 Task: Find connections with filter location Périgueux with filter topic #Knowyoursocialwith filter profile language French with filter current company National Payments Corporation Of India (NPCI) with filter school The Army Public School, Dhaula Kuan, New Delhi with filter industry Social Networking Platforms with filter service category DUI Law with filter keywords title Administrator
Action: Mouse moved to (489, 78)
Screenshot: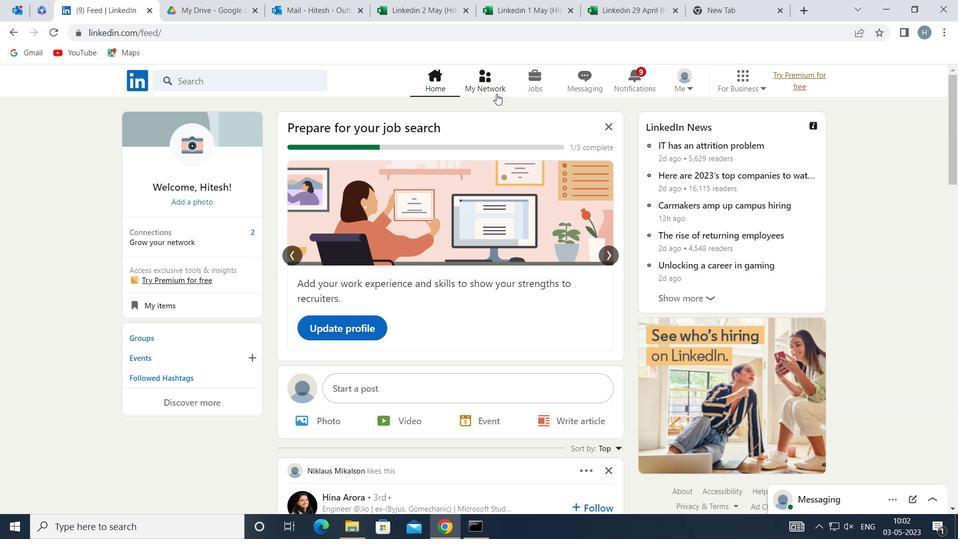 
Action: Mouse pressed left at (489, 78)
Screenshot: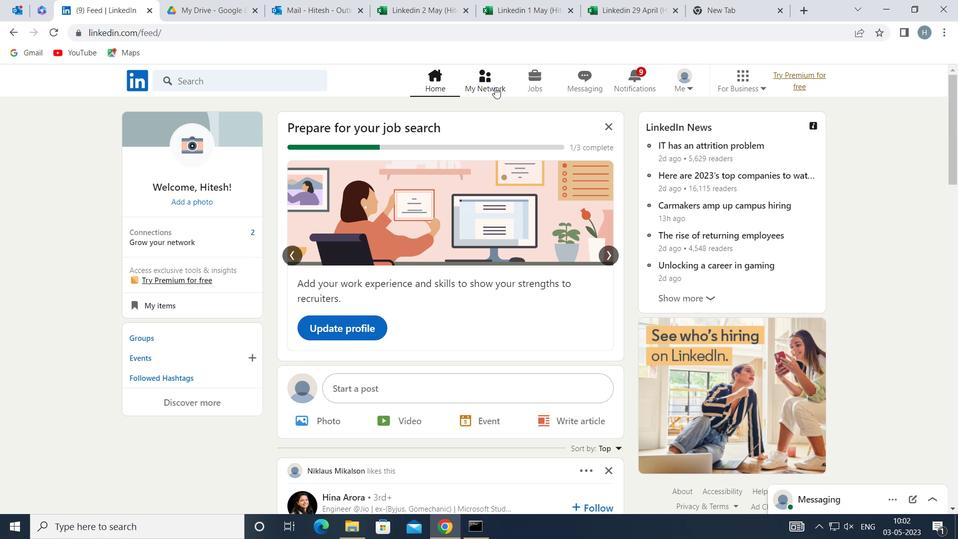 
Action: Mouse moved to (295, 148)
Screenshot: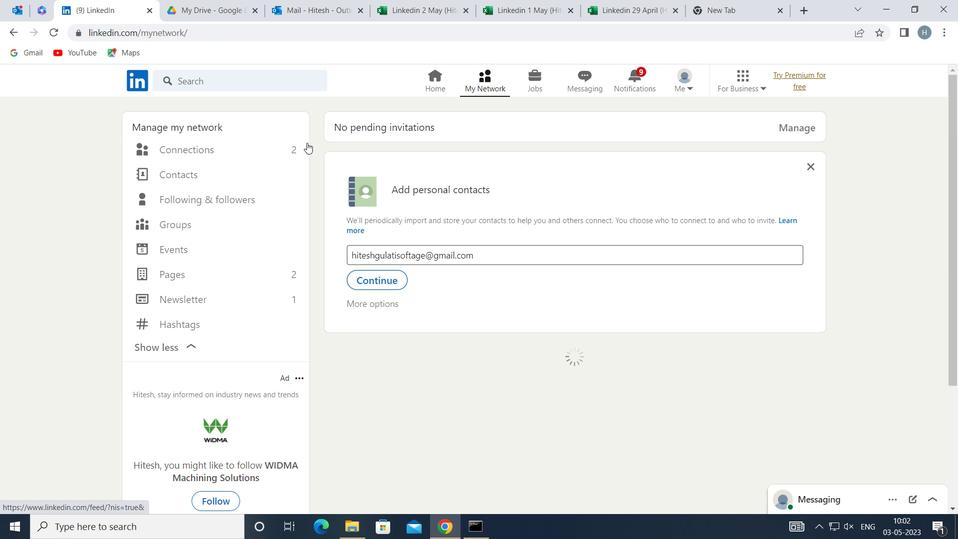 
Action: Mouse pressed left at (295, 148)
Screenshot: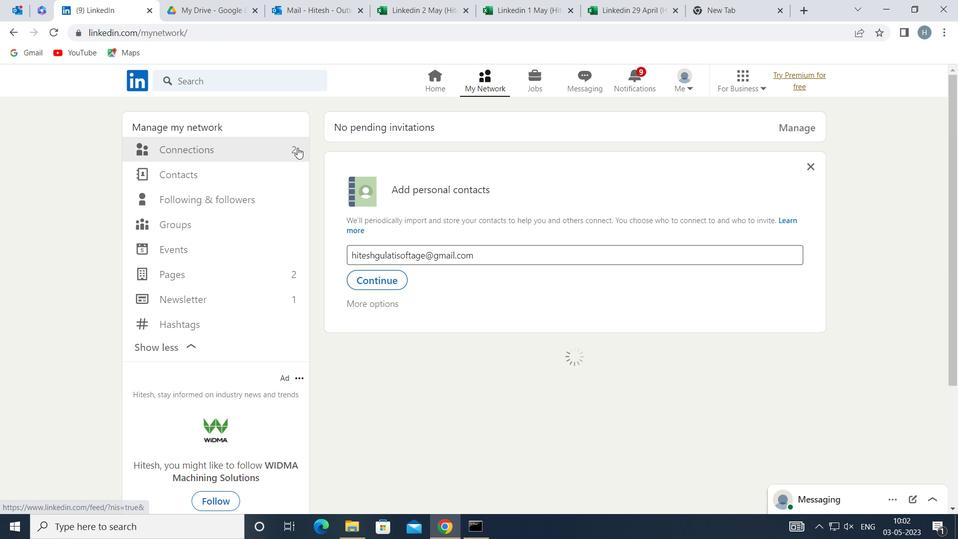 
Action: Mouse moved to (559, 150)
Screenshot: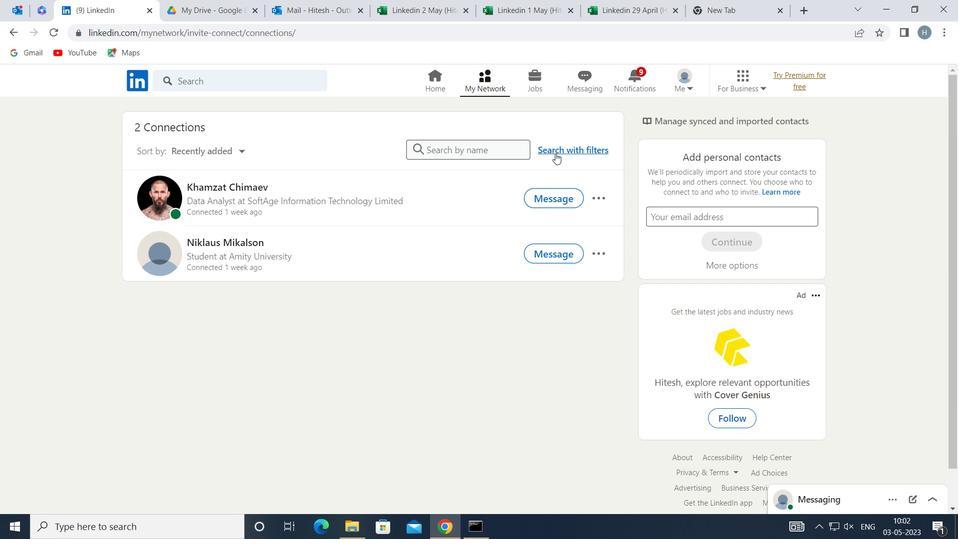 
Action: Mouse pressed left at (559, 150)
Screenshot: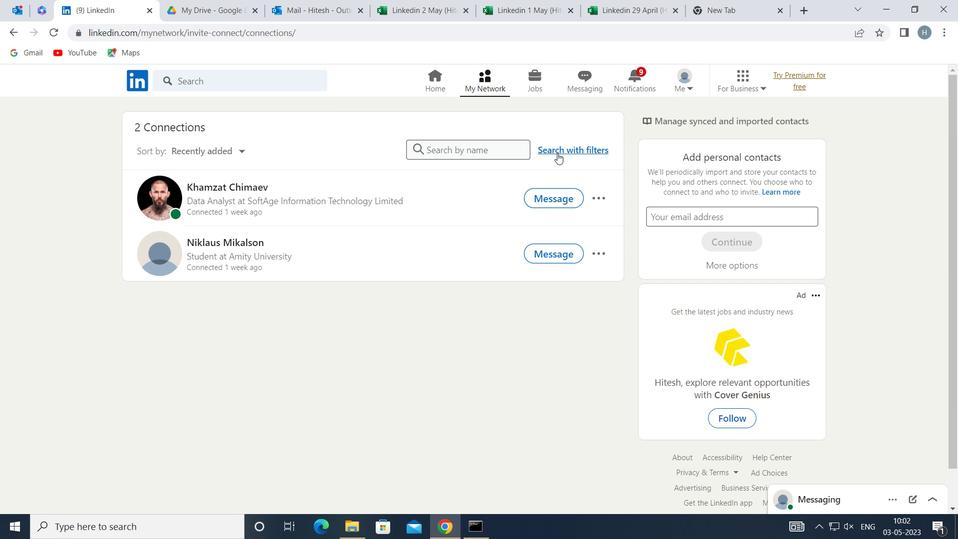 
Action: Mouse moved to (528, 114)
Screenshot: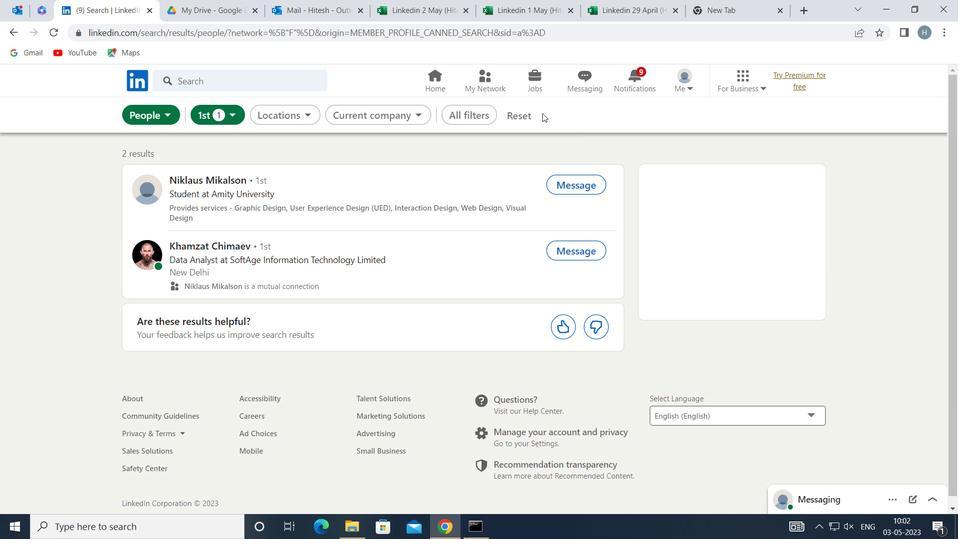 
Action: Mouse pressed left at (528, 114)
Screenshot: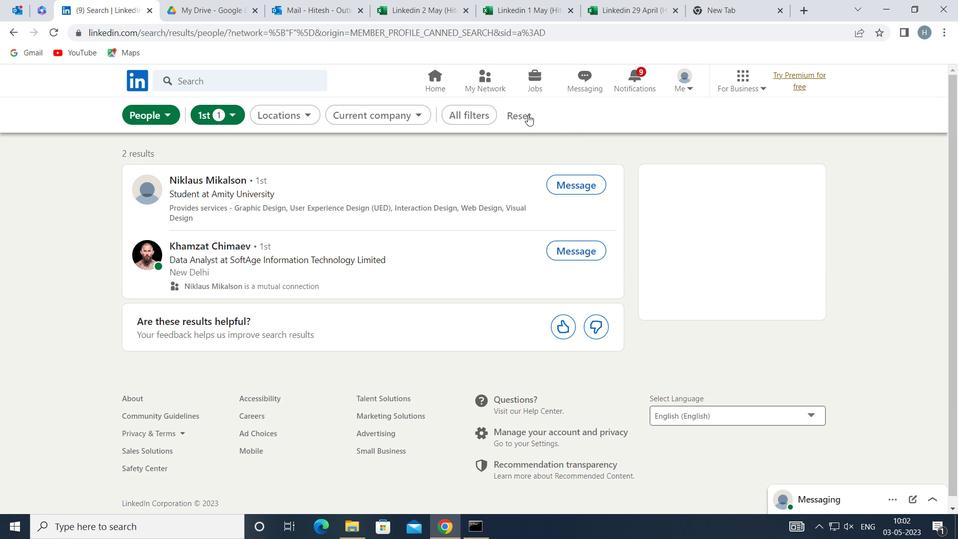 
Action: Mouse moved to (506, 114)
Screenshot: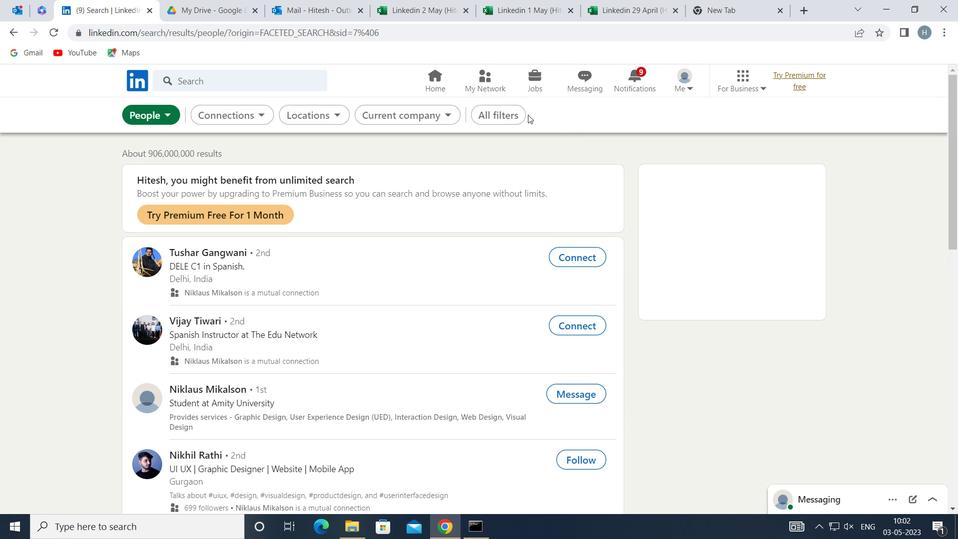 
Action: Mouse pressed left at (506, 114)
Screenshot: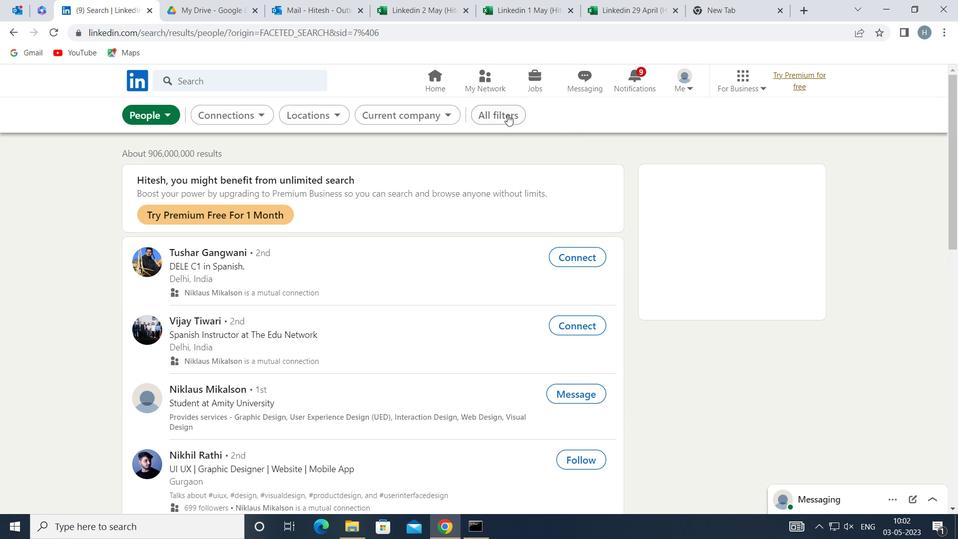 
Action: Mouse moved to (748, 233)
Screenshot: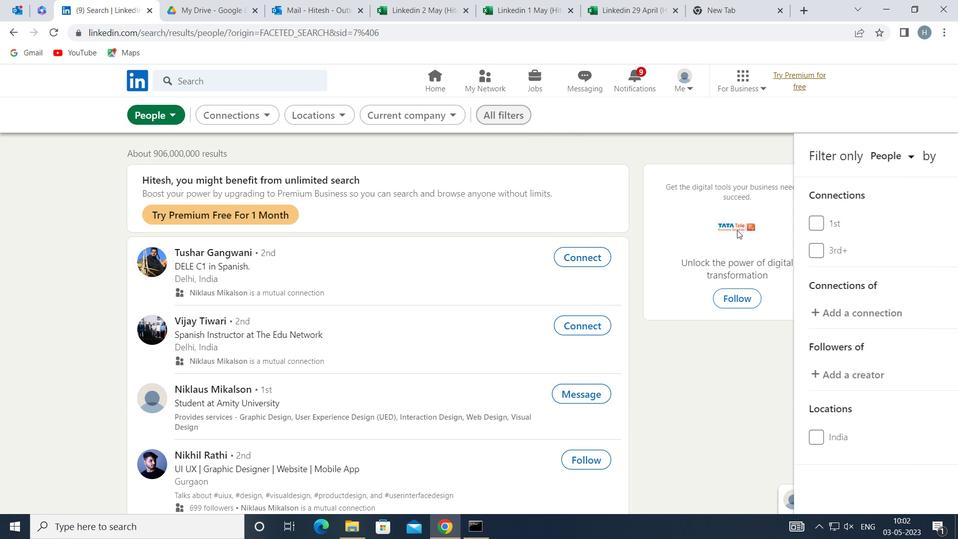
Action: Mouse scrolled (748, 233) with delta (0, 0)
Screenshot: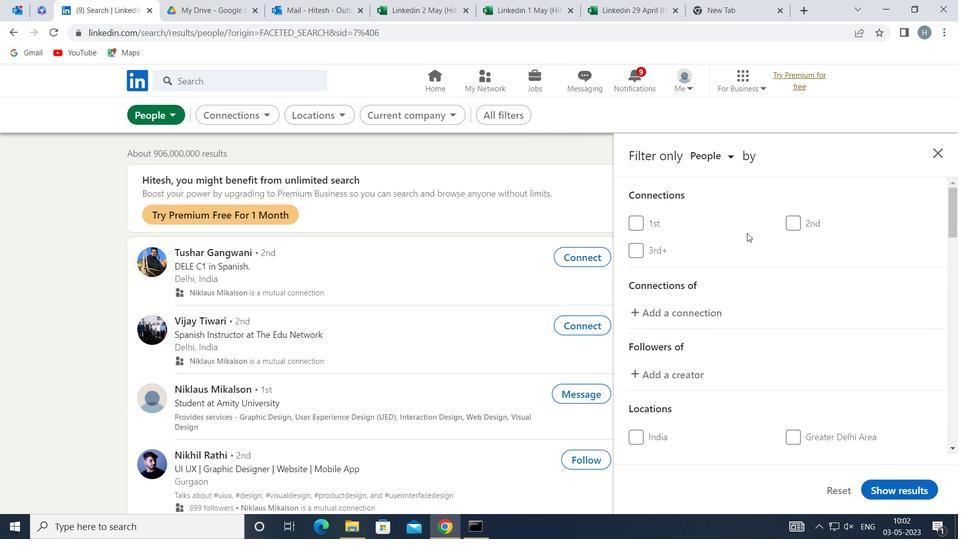 
Action: Mouse moved to (747, 234)
Screenshot: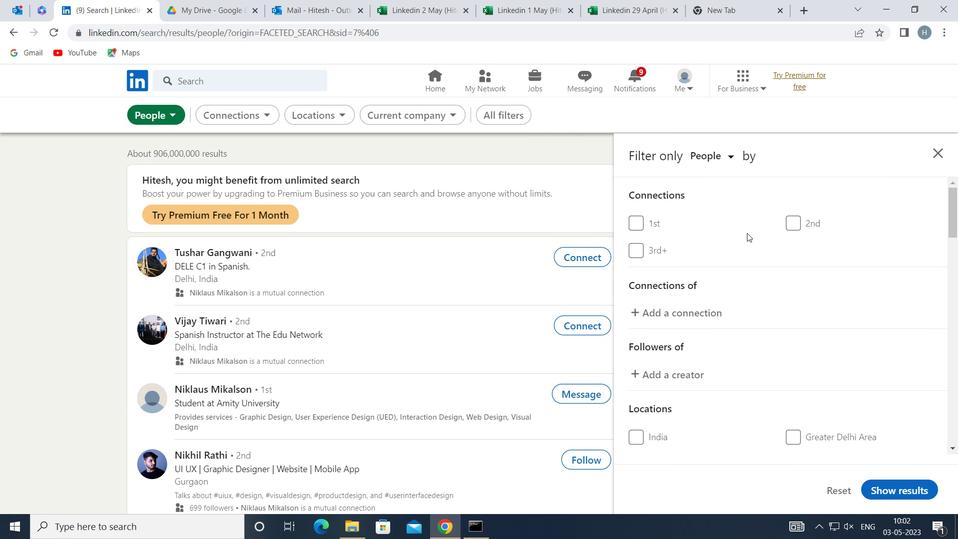 
Action: Mouse scrolled (747, 233) with delta (0, 0)
Screenshot: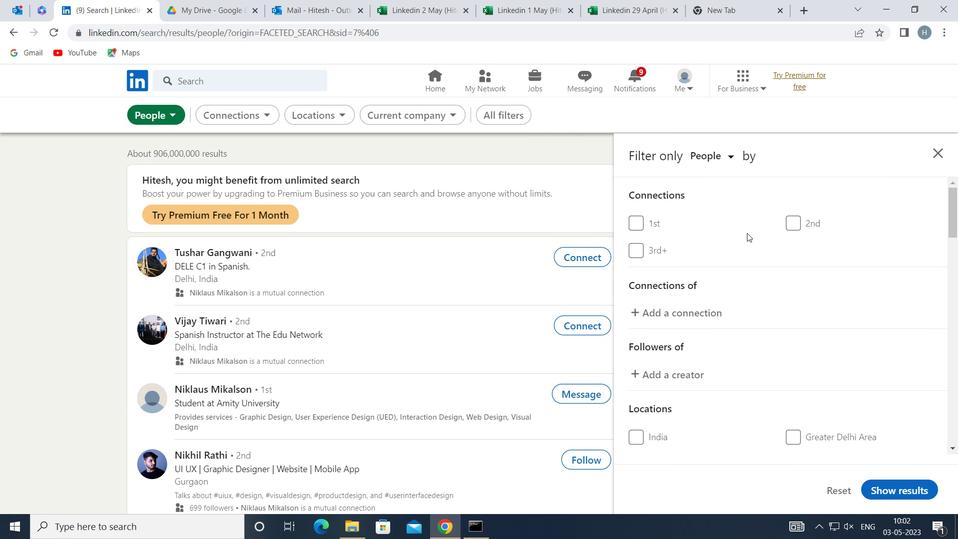 
Action: Mouse scrolled (747, 233) with delta (0, 0)
Screenshot: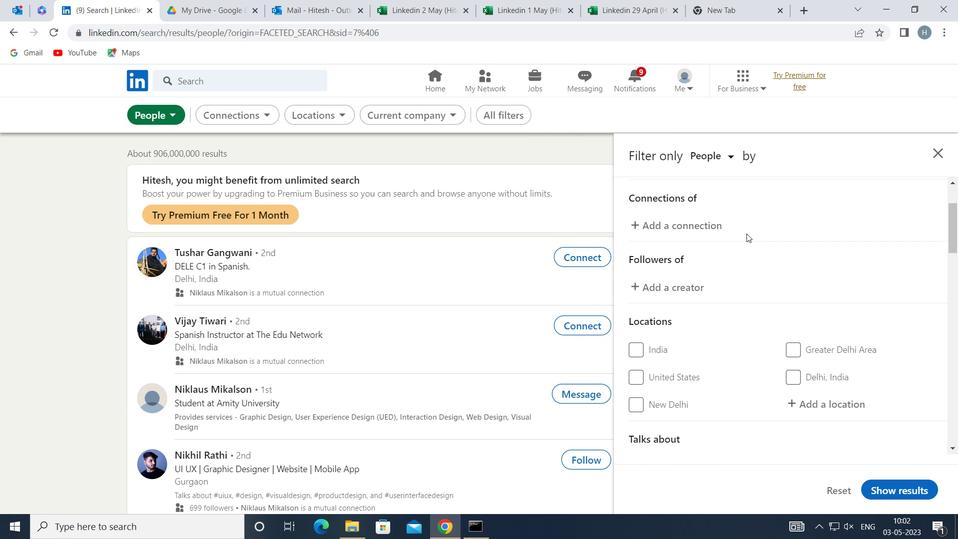 
Action: Mouse moved to (812, 296)
Screenshot: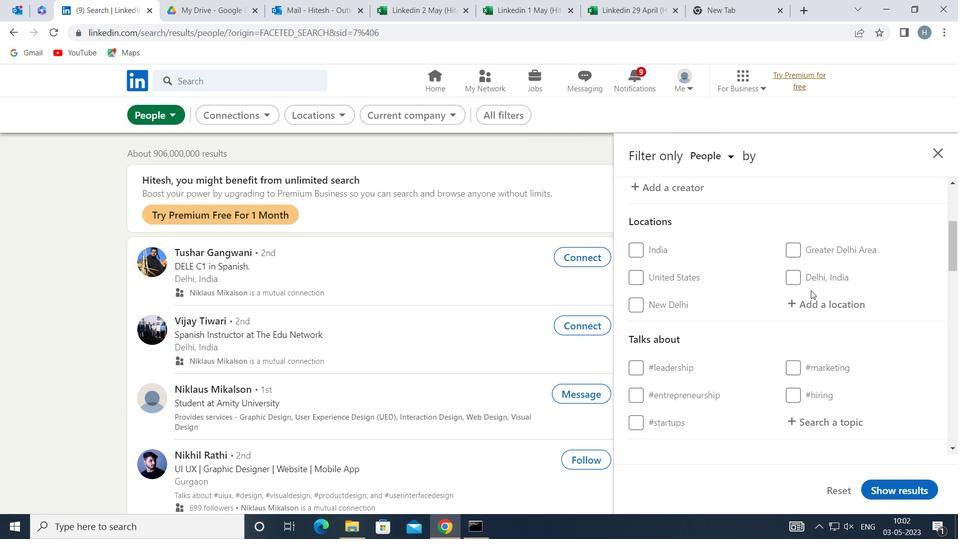 
Action: Mouse pressed left at (812, 296)
Screenshot: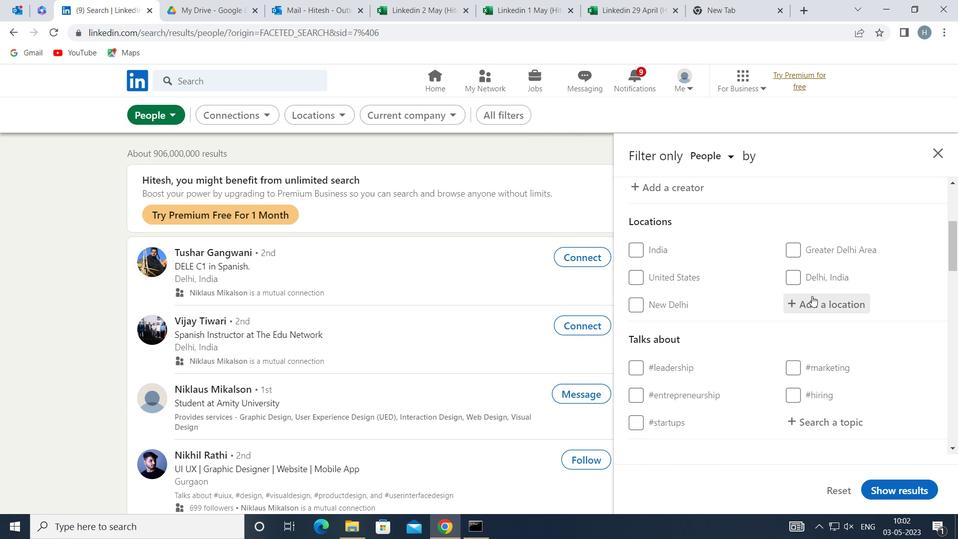 
Action: Mouse moved to (812, 296)
Screenshot: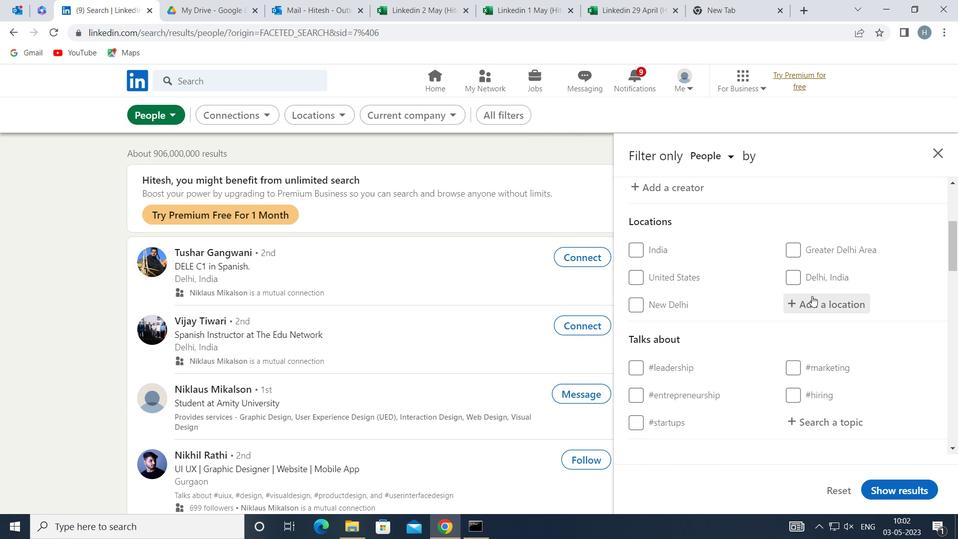 
Action: Key pressed <Key.shift>PERIH<Key.backspace>GUEUX
Screenshot: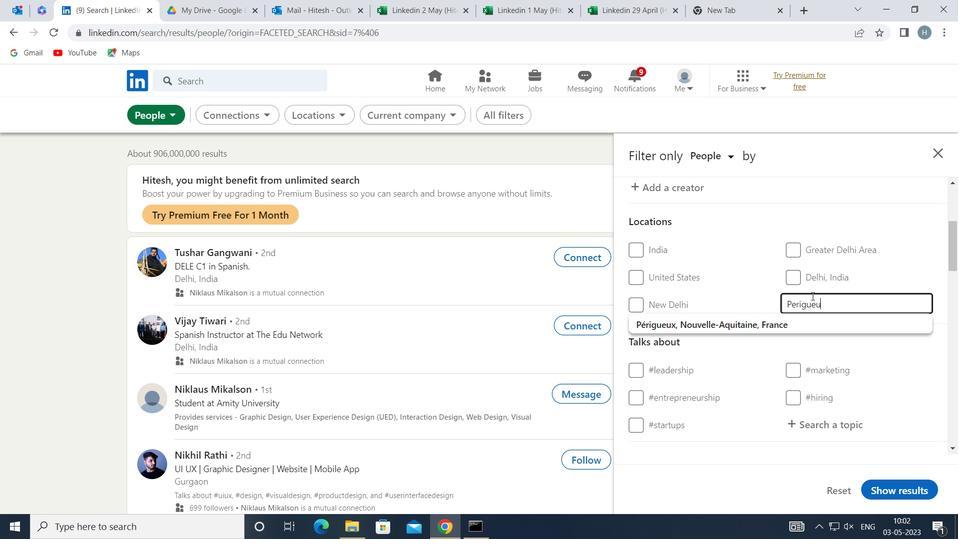 
Action: Mouse moved to (785, 323)
Screenshot: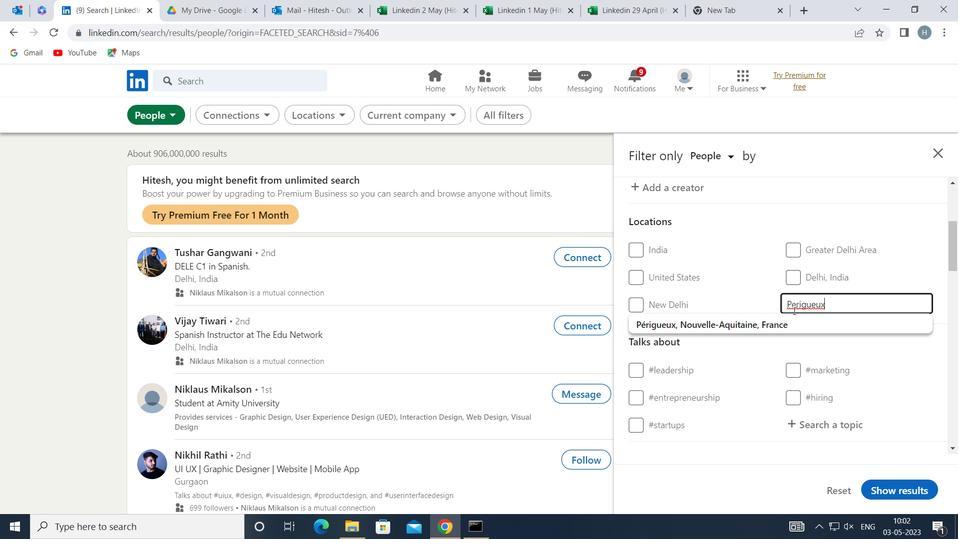 
Action: Mouse pressed left at (785, 323)
Screenshot: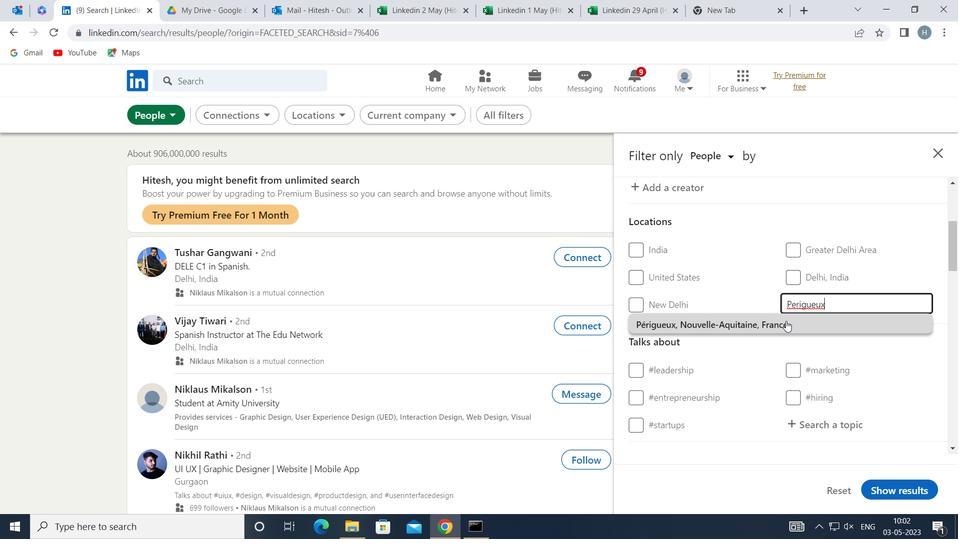 
Action: Mouse moved to (769, 336)
Screenshot: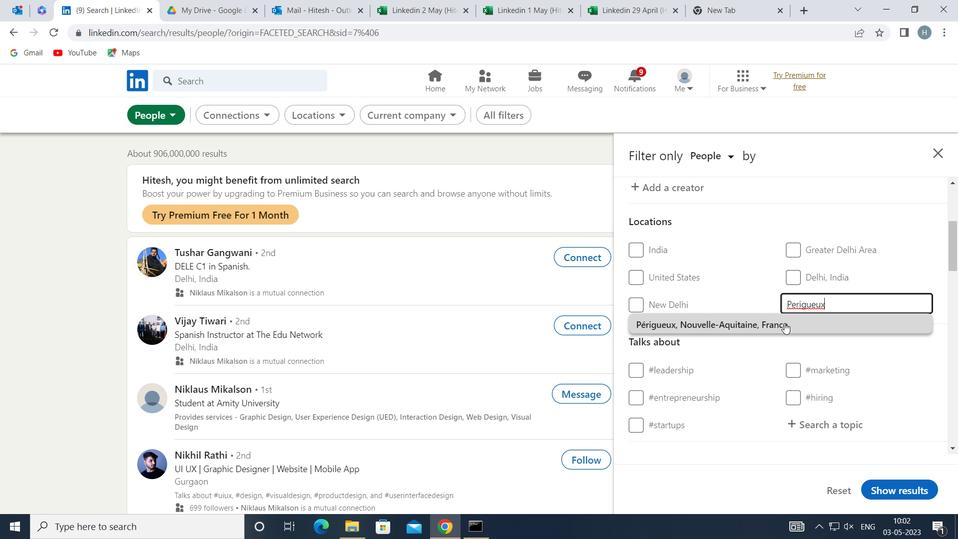 
Action: Mouse scrolled (769, 335) with delta (0, 0)
Screenshot: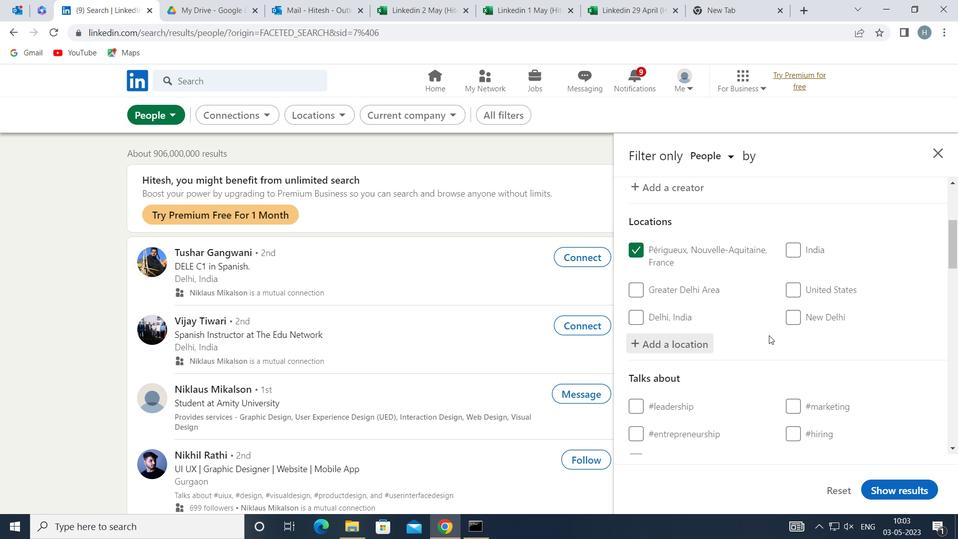 
Action: Mouse scrolled (769, 335) with delta (0, 0)
Screenshot: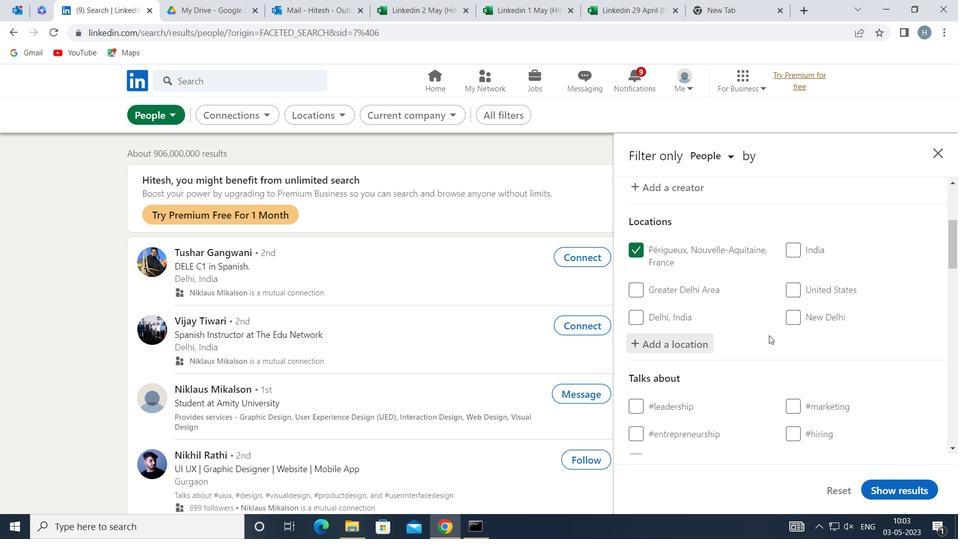 
Action: Mouse moved to (828, 339)
Screenshot: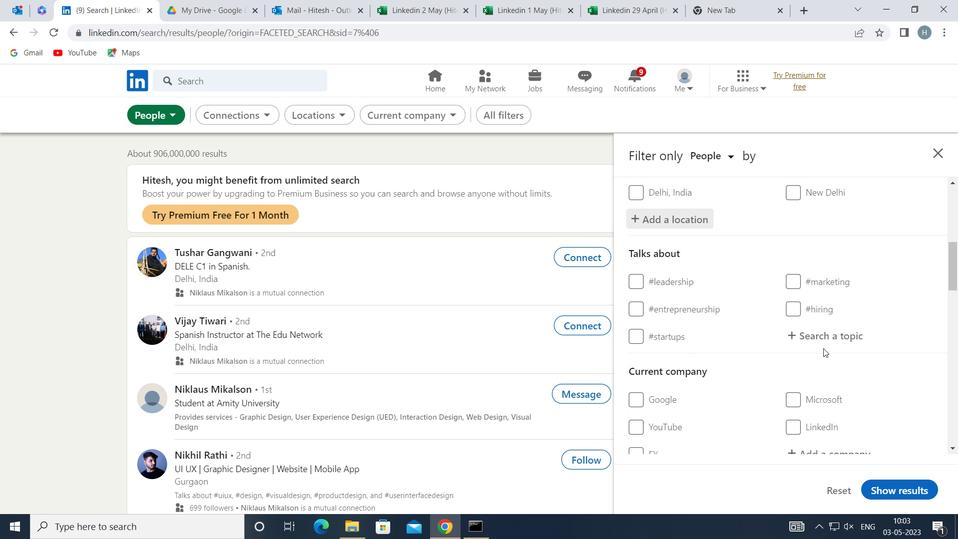 
Action: Mouse pressed left at (828, 339)
Screenshot: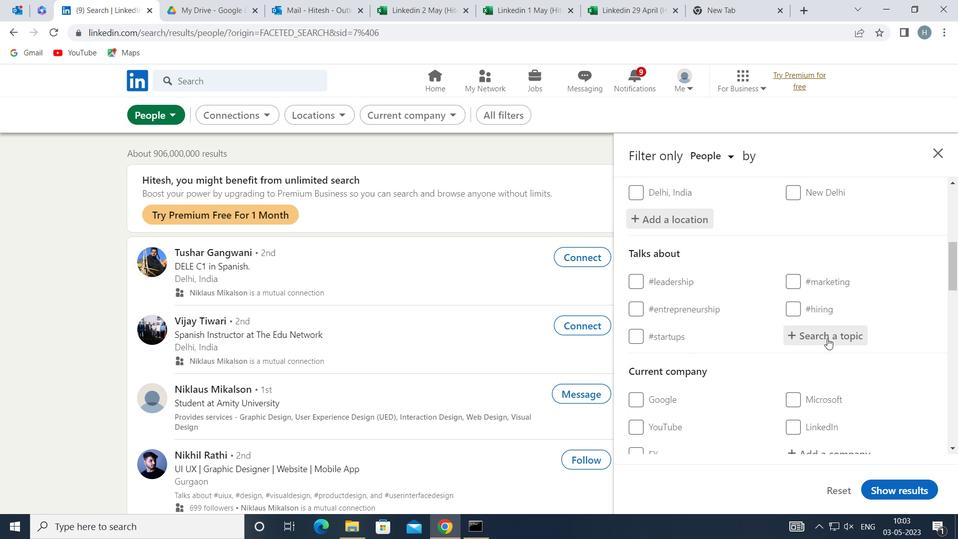 
Action: Key pressed <Key.shift>KNOWYOURSOCIAL
Screenshot: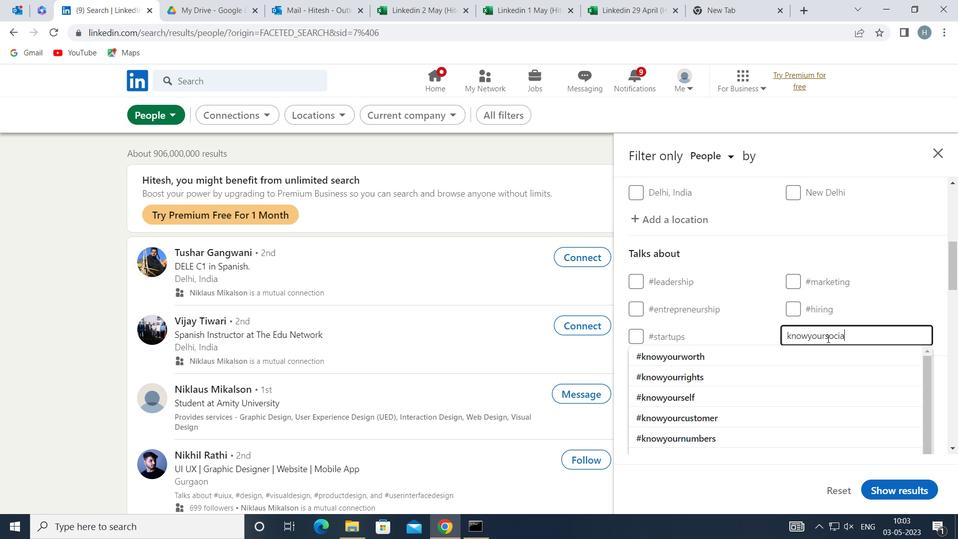 
Action: Mouse moved to (809, 355)
Screenshot: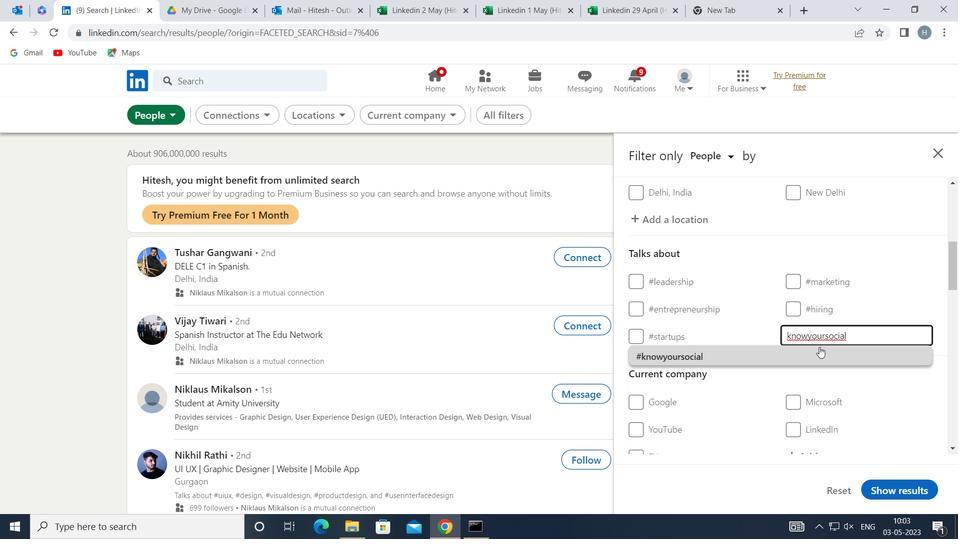 
Action: Mouse pressed left at (809, 355)
Screenshot: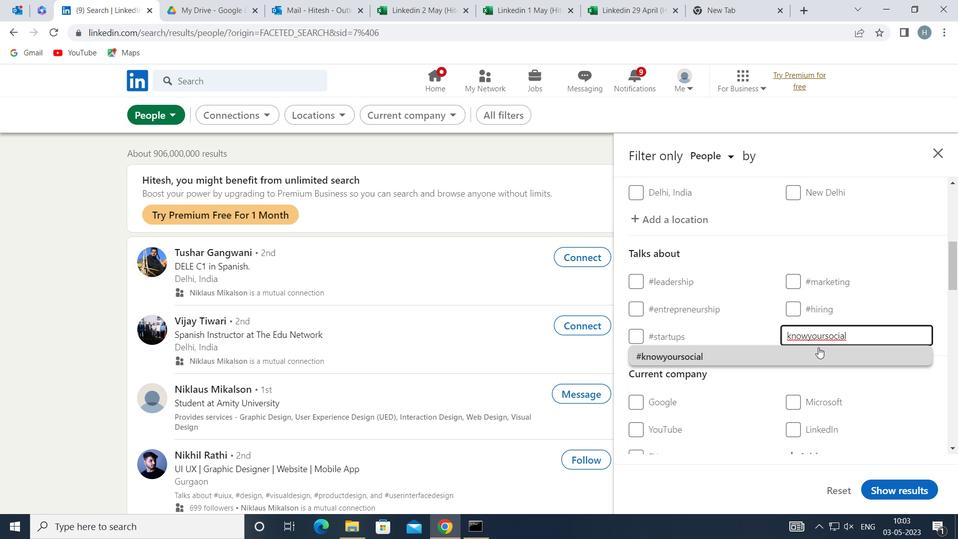 
Action: Mouse moved to (736, 333)
Screenshot: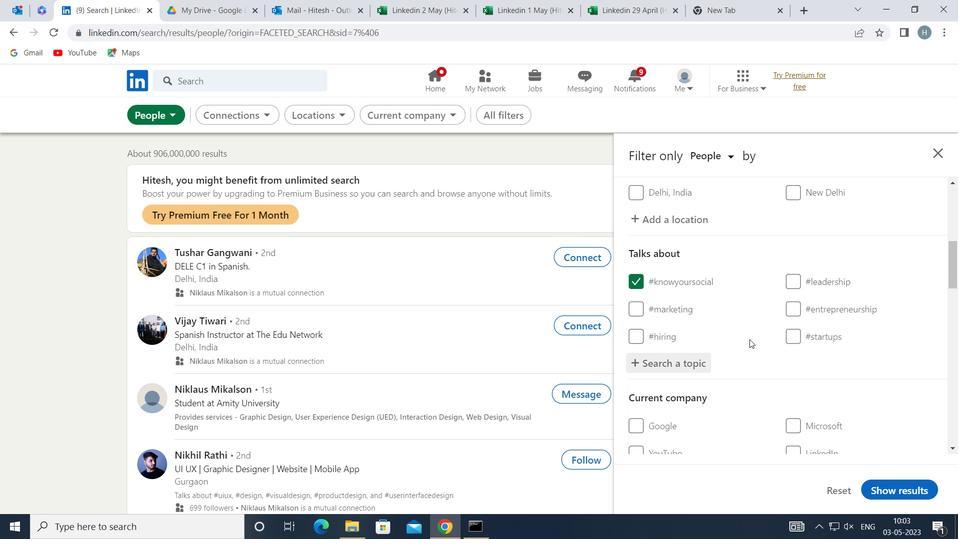 
Action: Mouse scrolled (736, 333) with delta (0, 0)
Screenshot: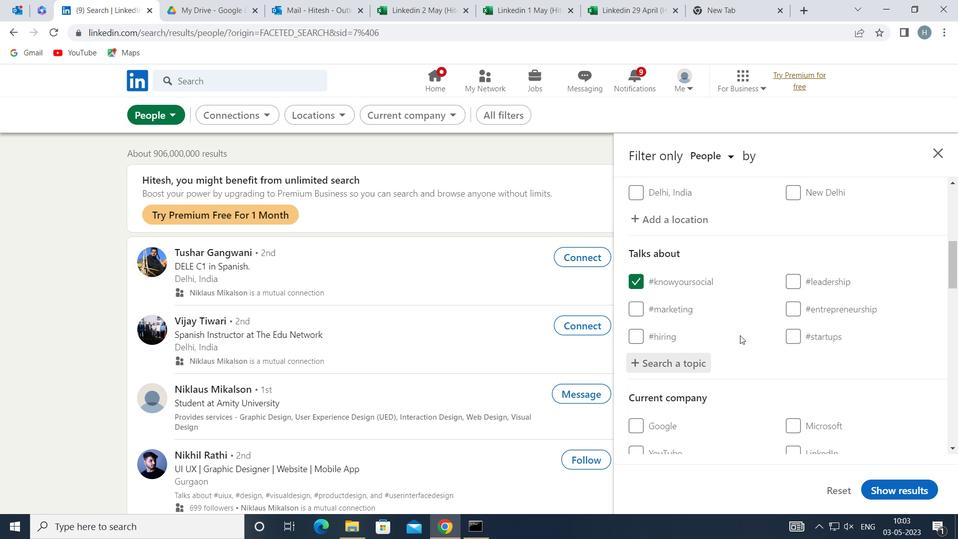 
Action: Mouse scrolled (736, 333) with delta (0, 0)
Screenshot: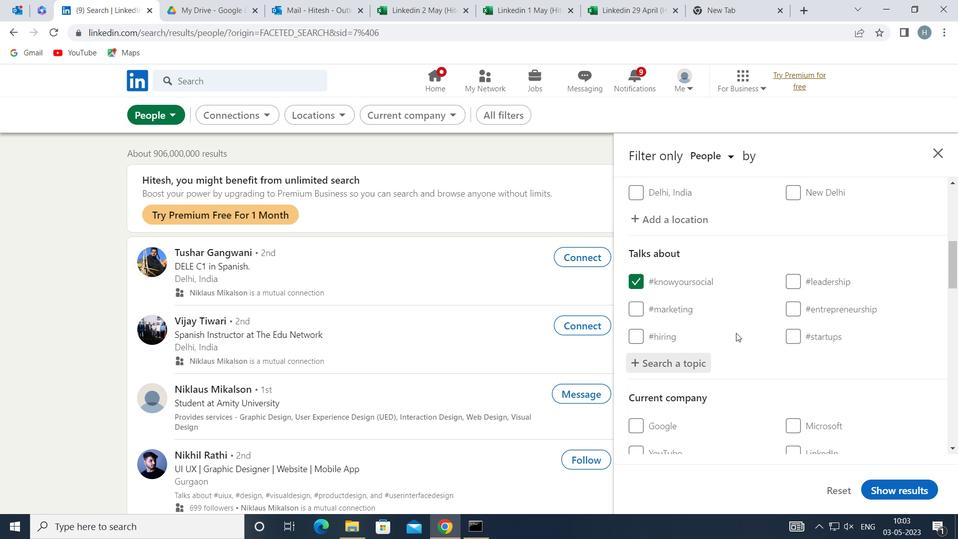 
Action: Mouse scrolled (736, 333) with delta (0, 0)
Screenshot: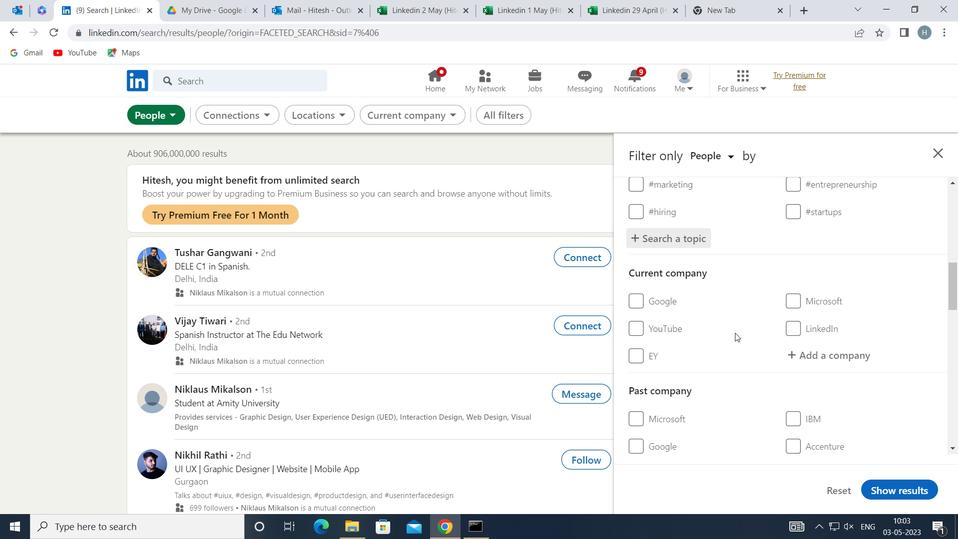 
Action: Mouse scrolled (736, 333) with delta (0, 0)
Screenshot: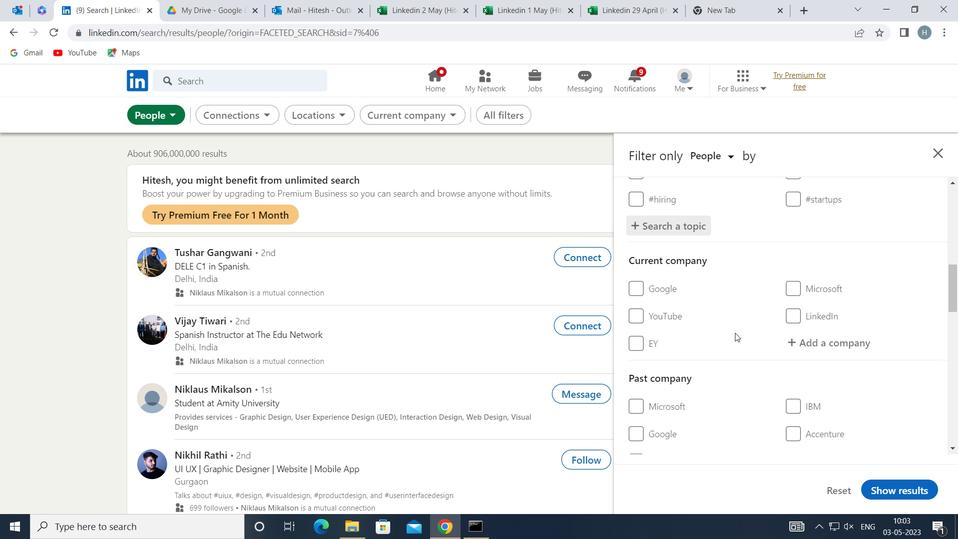 
Action: Mouse scrolled (736, 333) with delta (0, 0)
Screenshot: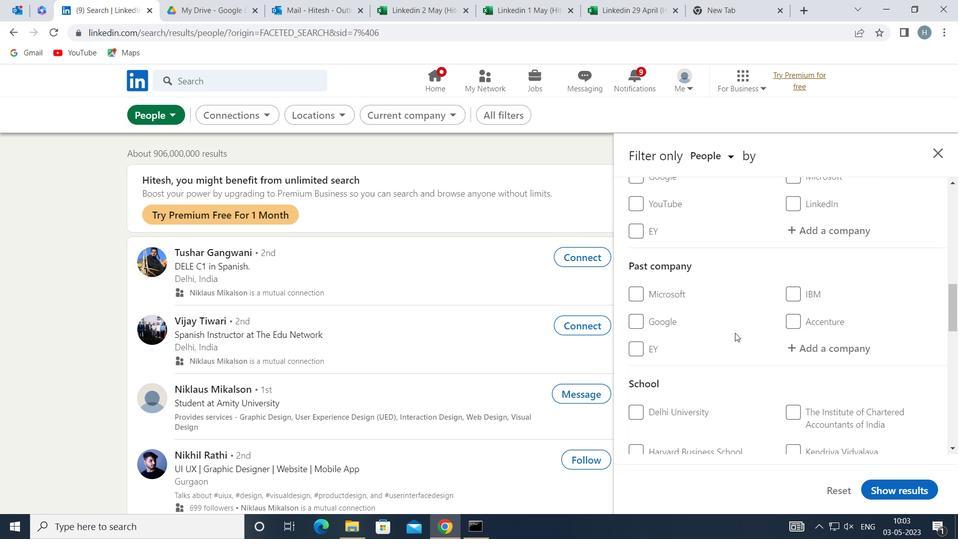
Action: Mouse scrolled (736, 333) with delta (0, 0)
Screenshot: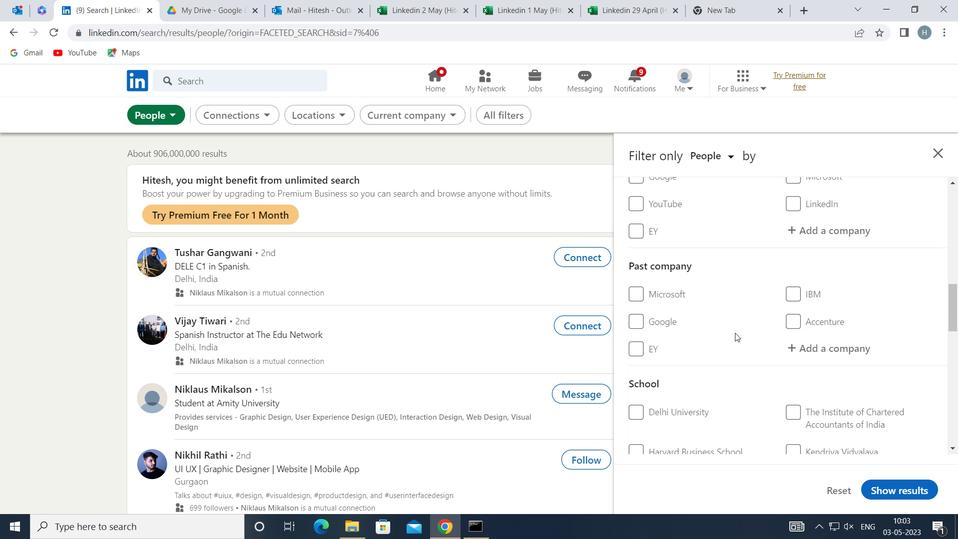 
Action: Mouse scrolled (736, 333) with delta (0, 0)
Screenshot: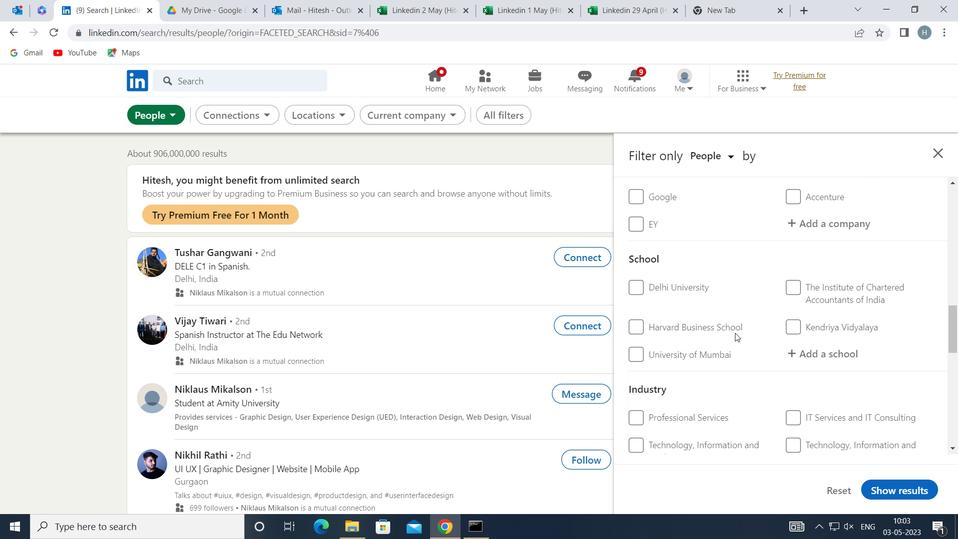 
Action: Mouse scrolled (736, 333) with delta (0, 0)
Screenshot: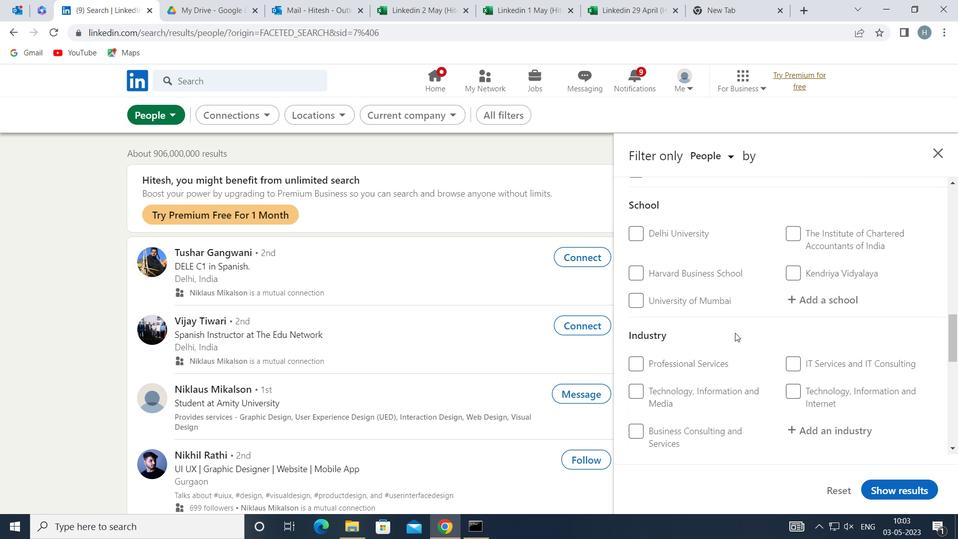 
Action: Mouse scrolled (736, 333) with delta (0, 0)
Screenshot: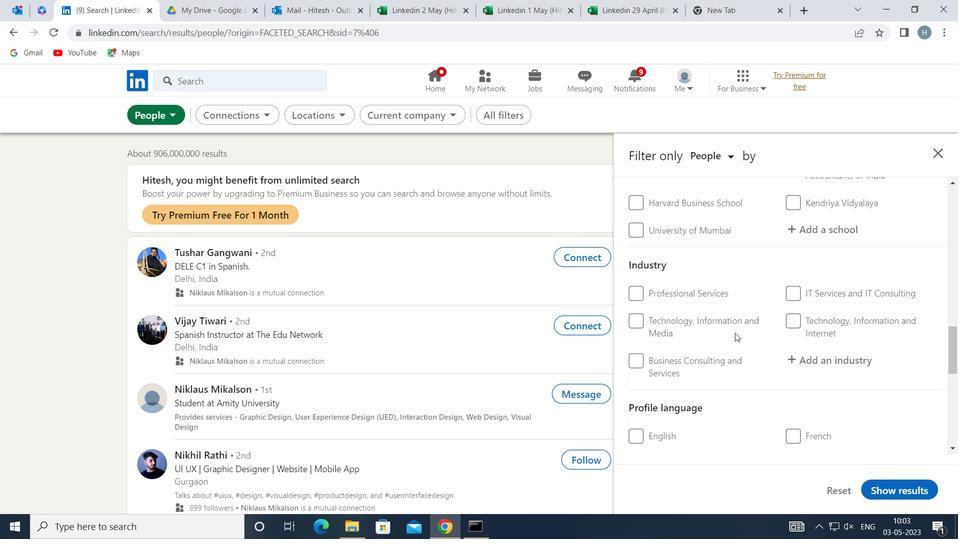 
Action: Mouse moved to (788, 374)
Screenshot: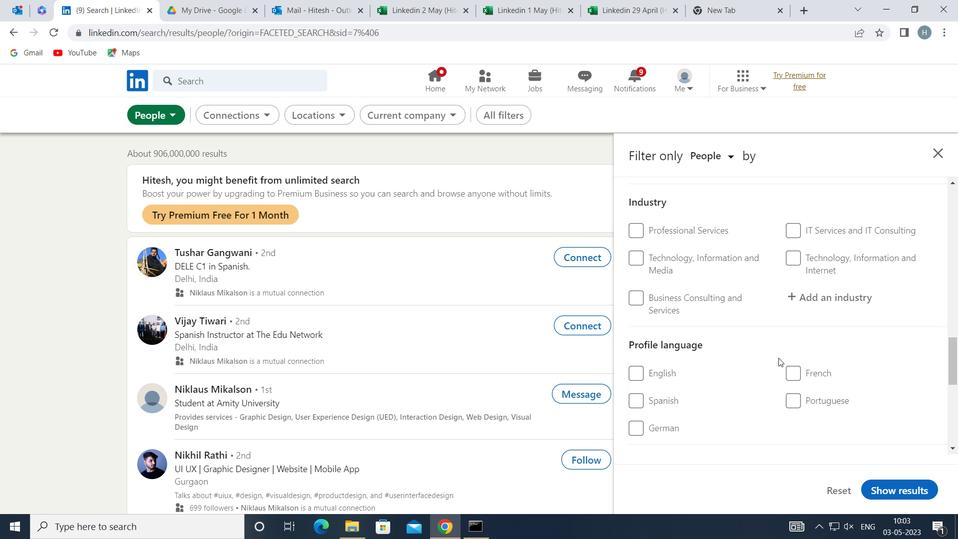 
Action: Mouse pressed left at (788, 374)
Screenshot: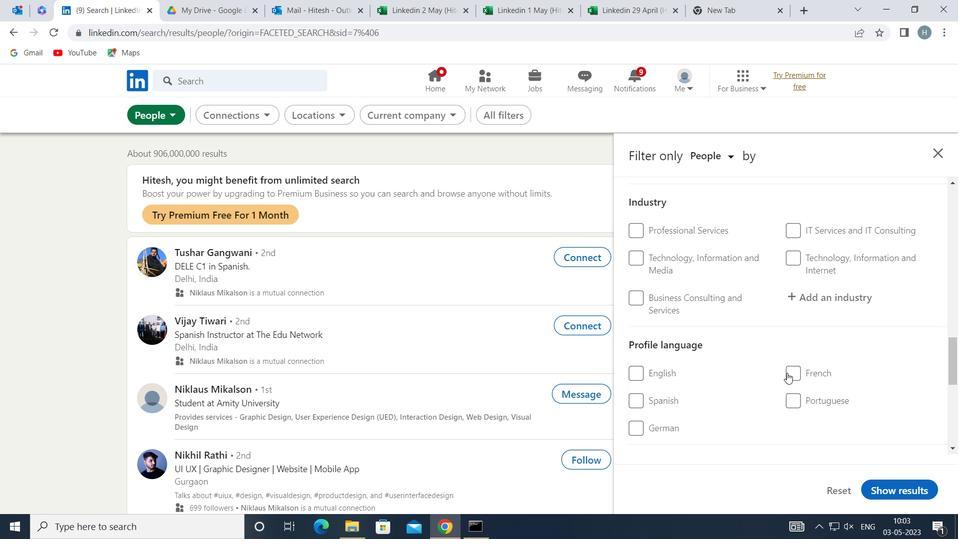 
Action: Mouse moved to (761, 360)
Screenshot: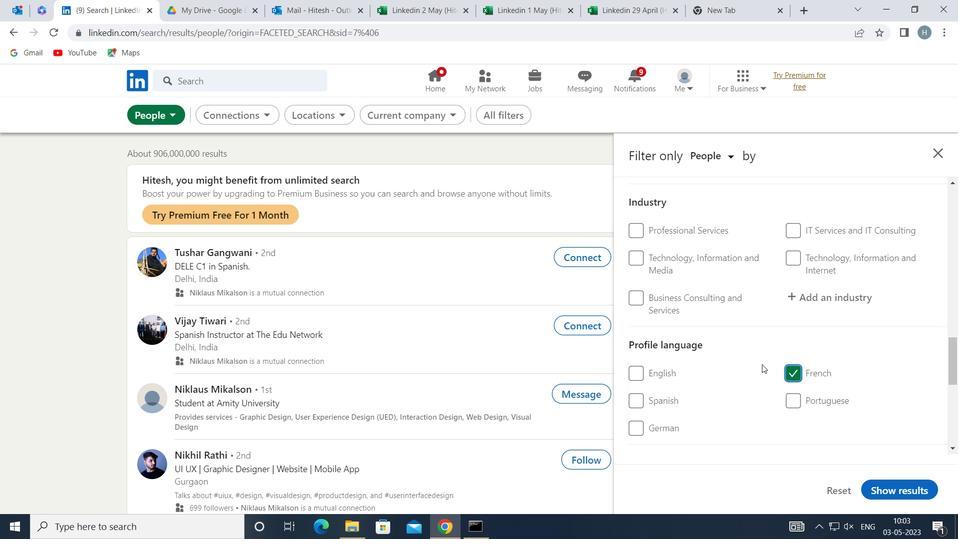 
Action: Mouse scrolled (761, 360) with delta (0, 0)
Screenshot: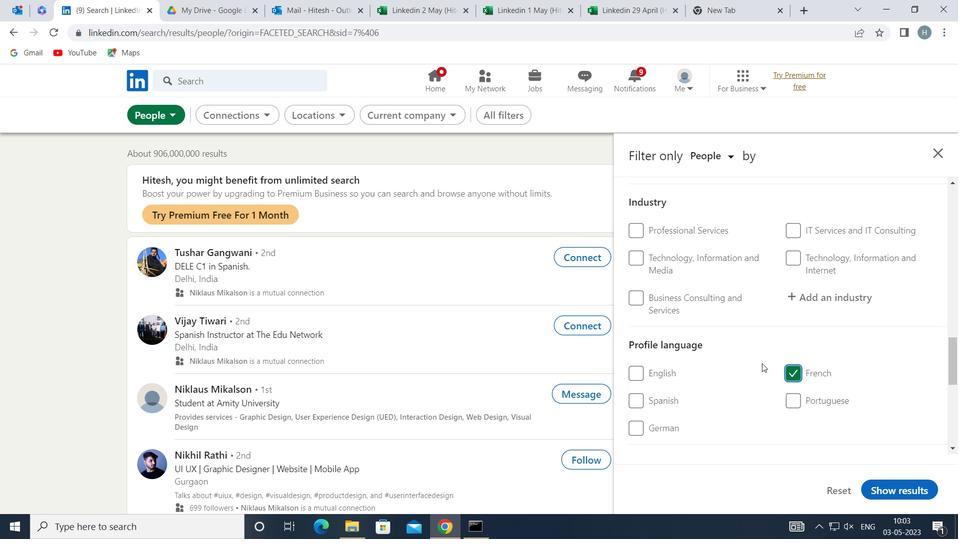 
Action: Mouse scrolled (761, 360) with delta (0, 0)
Screenshot: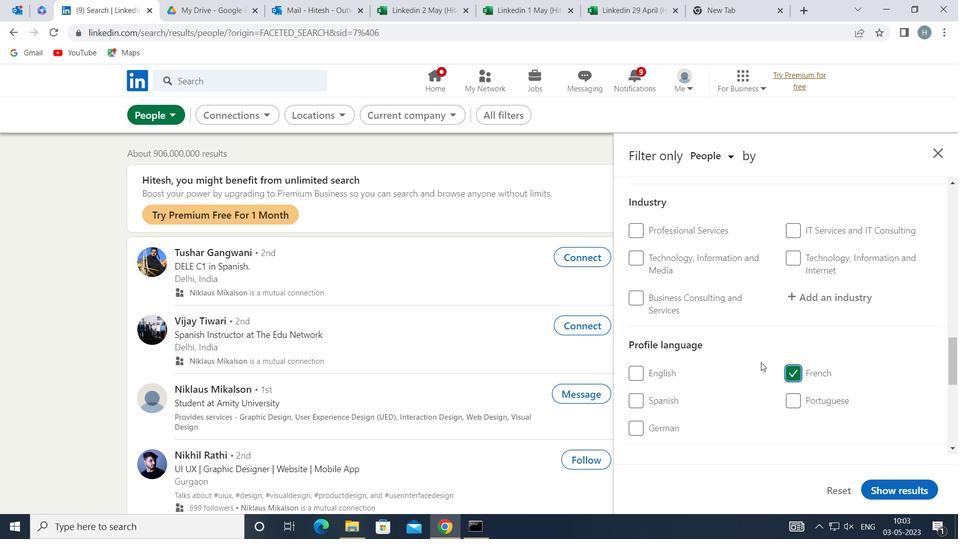 
Action: Mouse scrolled (761, 360) with delta (0, 0)
Screenshot: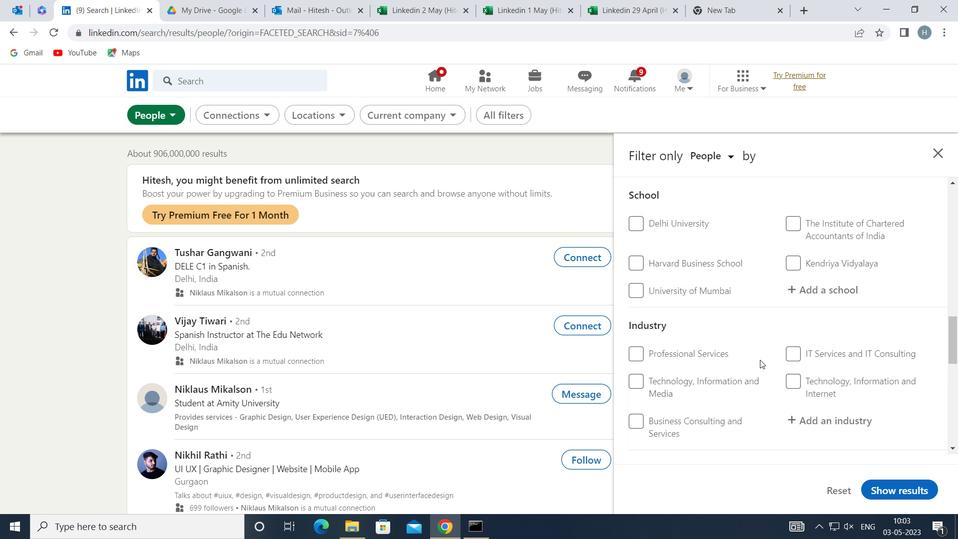 
Action: Mouse scrolled (761, 360) with delta (0, 0)
Screenshot: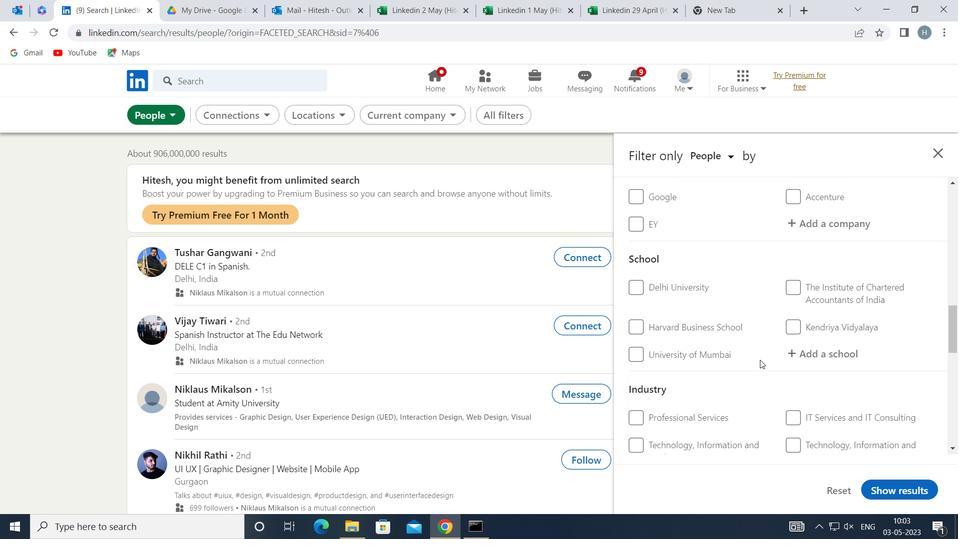 
Action: Mouse scrolled (761, 360) with delta (0, 0)
Screenshot: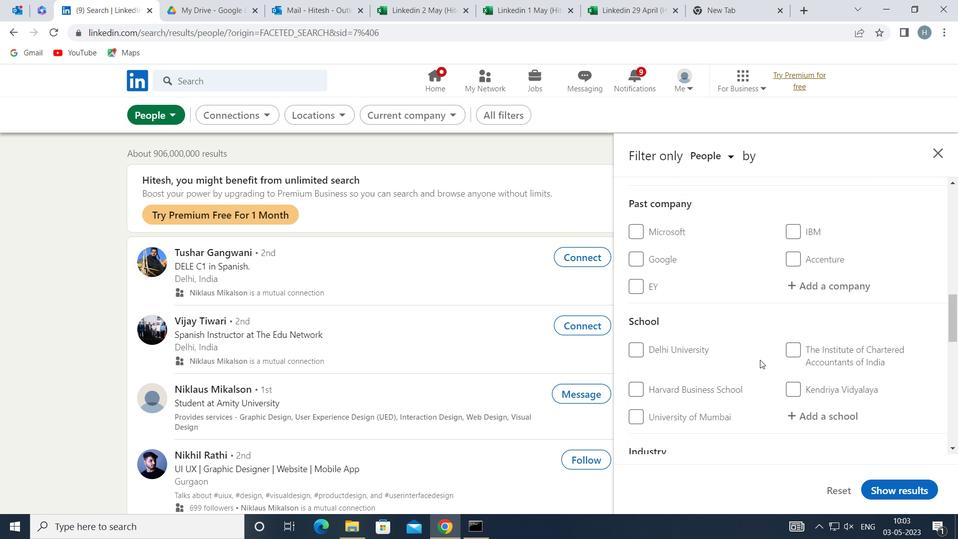 
Action: Mouse scrolled (761, 360) with delta (0, 0)
Screenshot: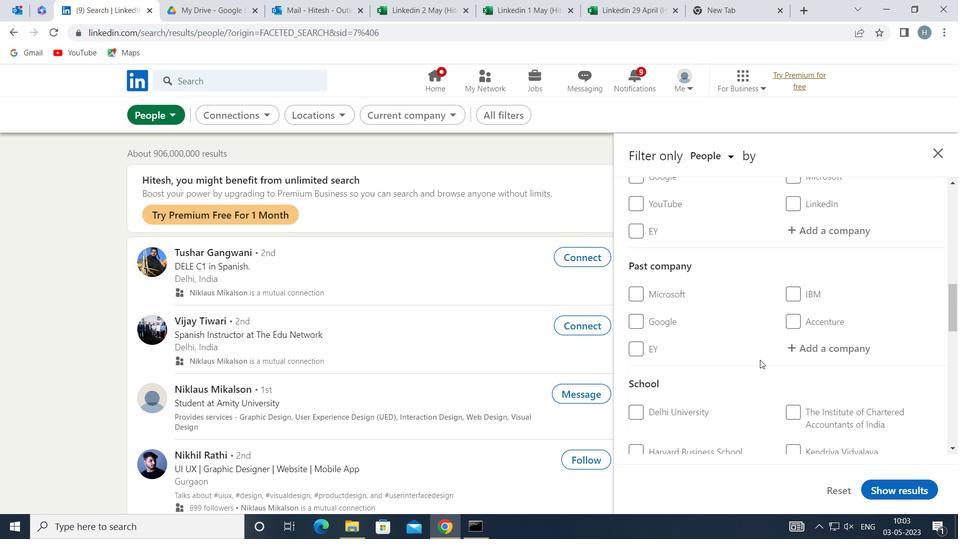 
Action: Mouse scrolled (761, 360) with delta (0, 0)
Screenshot: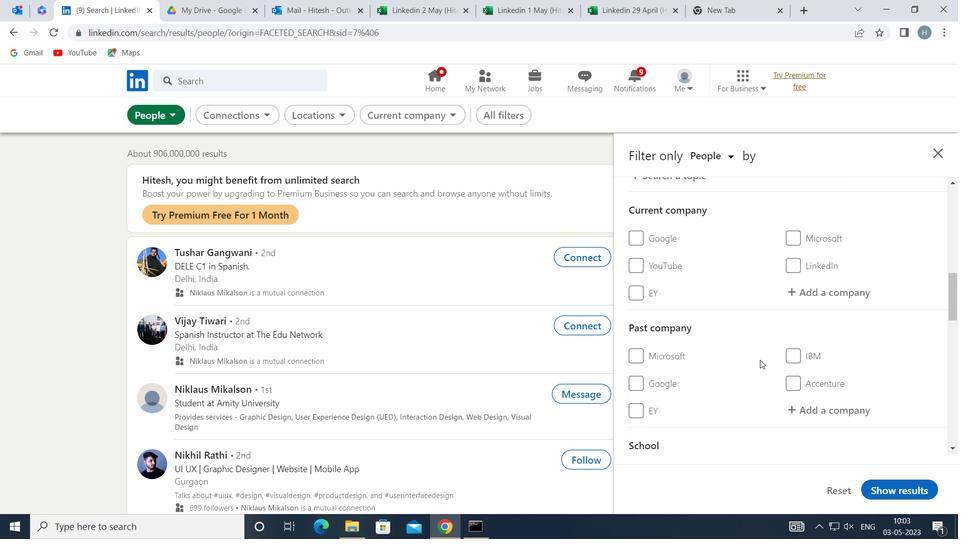 
Action: Mouse scrolled (761, 360) with delta (0, 0)
Screenshot: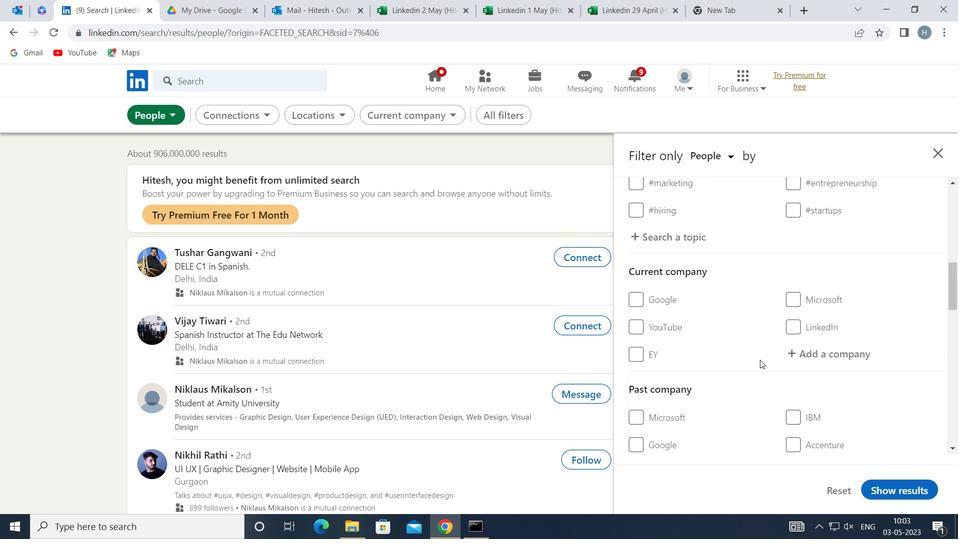 
Action: Mouse moved to (773, 372)
Screenshot: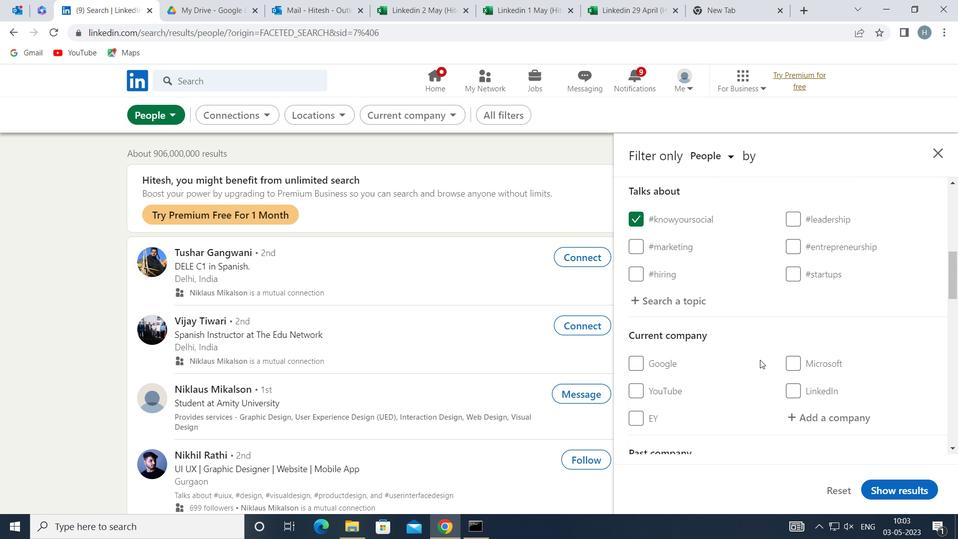 
Action: Mouse scrolled (773, 372) with delta (0, 0)
Screenshot: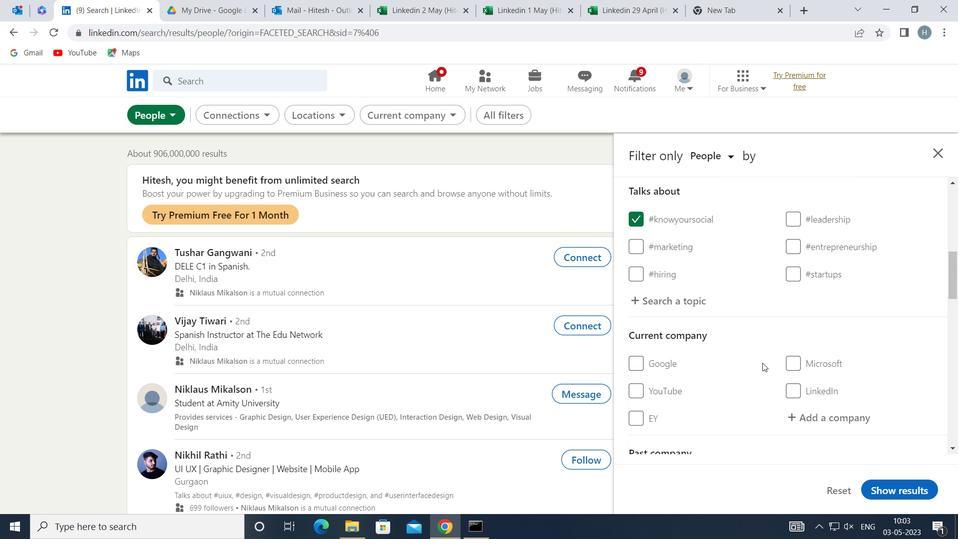 
Action: Mouse moved to (836, 356)
Screenshot: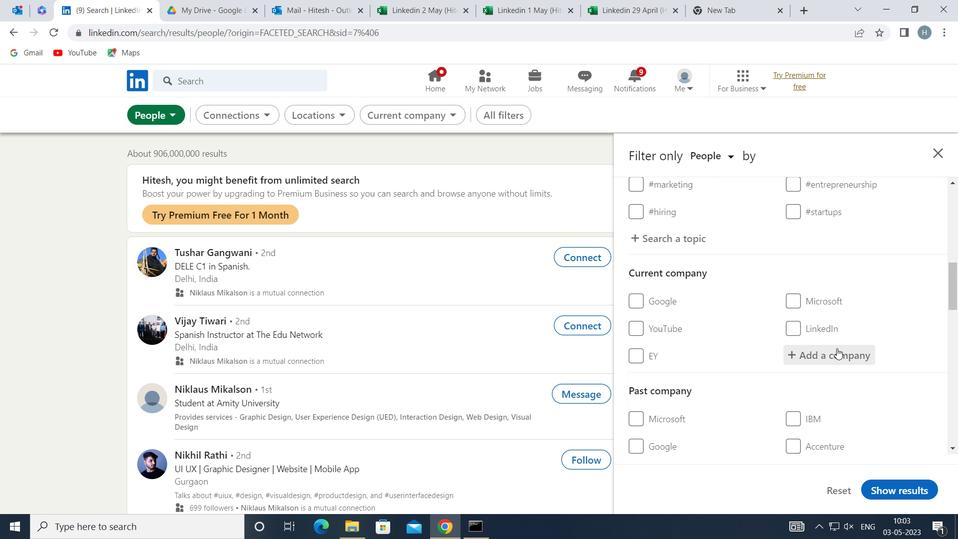 
Action: Mouse pressed left at (836, 356)
Screenshot: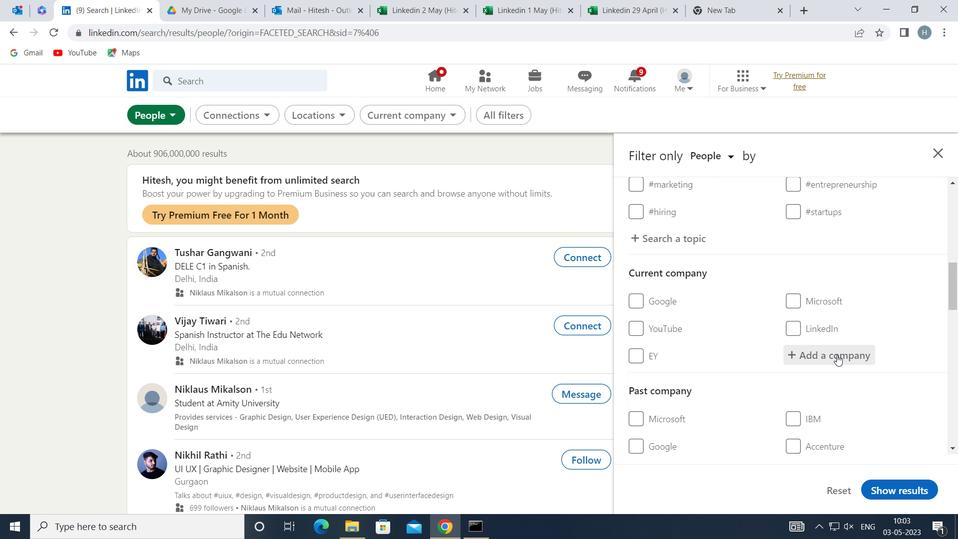 
Action: Key pressed <Key.shift>NATIONAL<Key.space><Key.shift>PAYMENTS<Key.space><Key.shift>CORPORATION
Screenshot: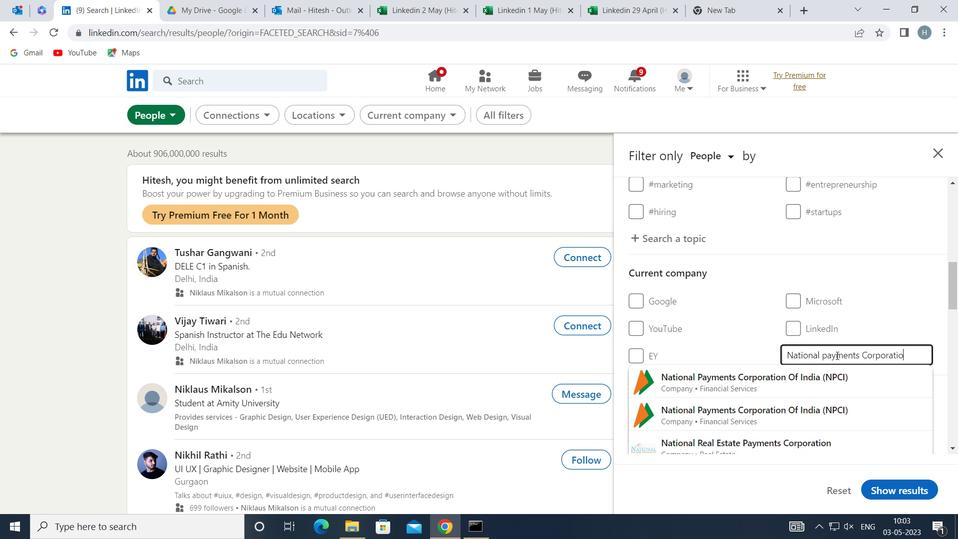 
Action: Mouse moved to (849, 382)
Screenshot: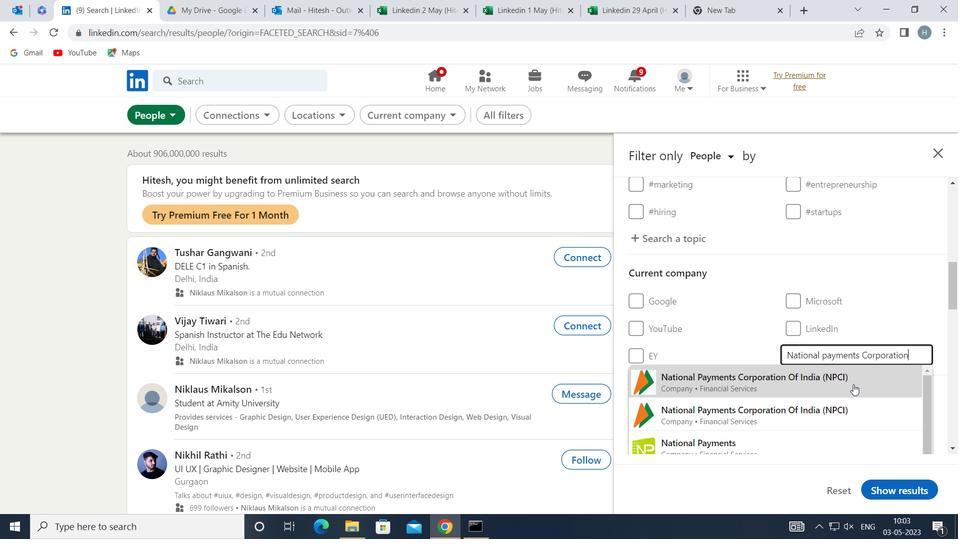 
Action: Mouse pressed left at (849, 382)
Screenshot: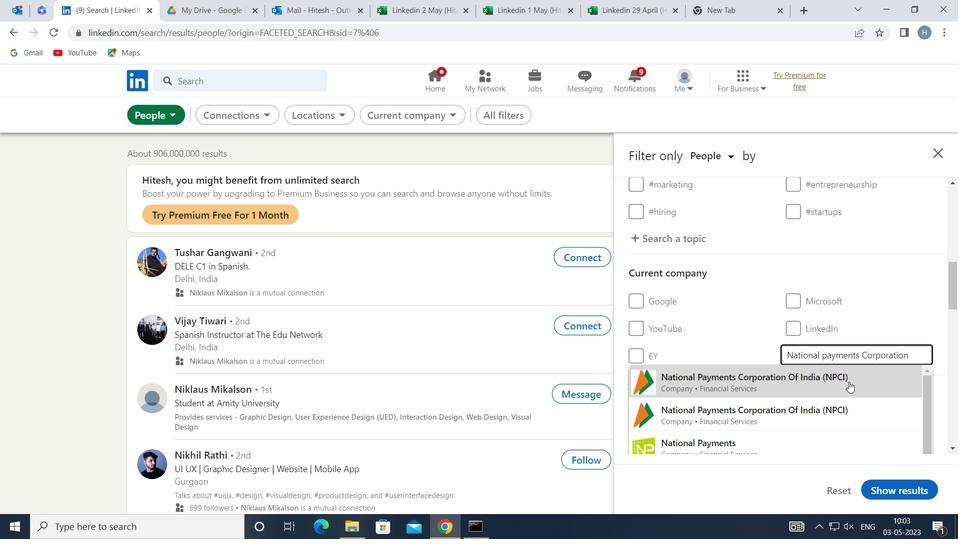 
Action: Mouse moved to (734, 323)
Screenshot: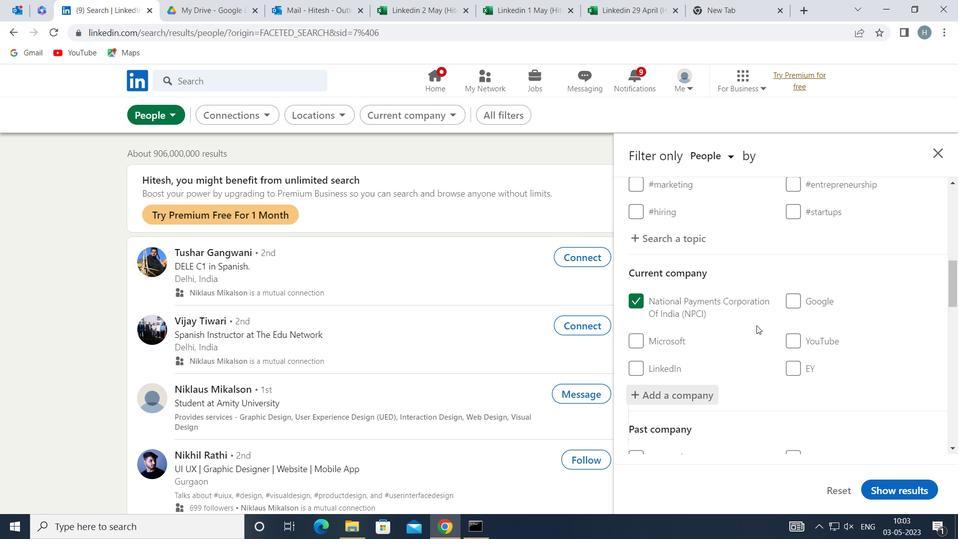 
Action: Mouse scrolled (734, 322) with delta (0, 0)
Screenshot: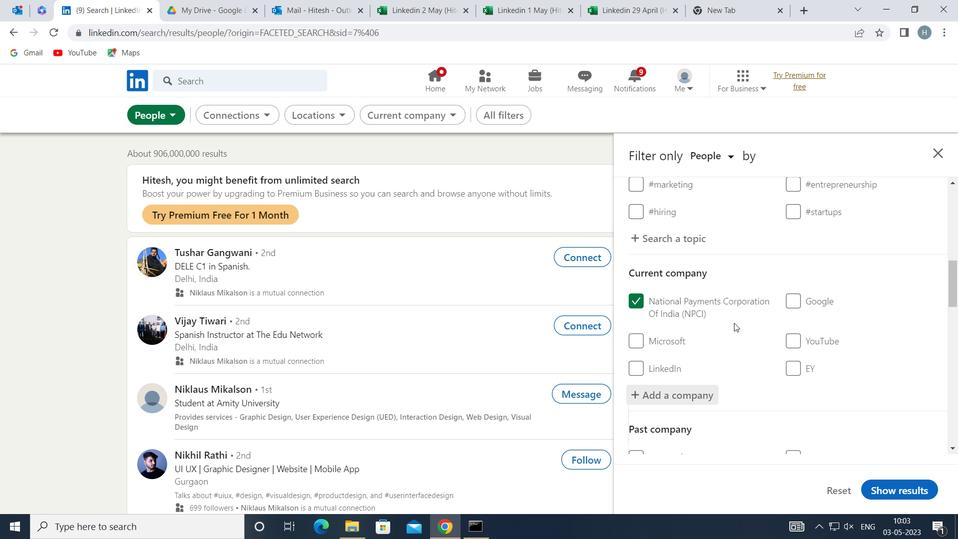 
Action: Mouse scrolled (734, 322) with delta (0, 0)
Screenshot: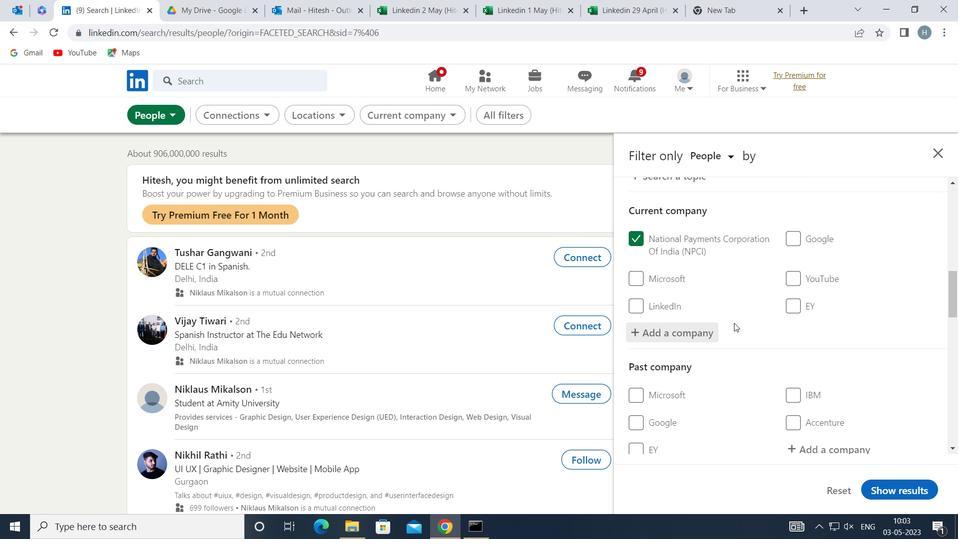 
Action: Mouse scrolled (734, 322) with delta (0, 0)
Screenshot: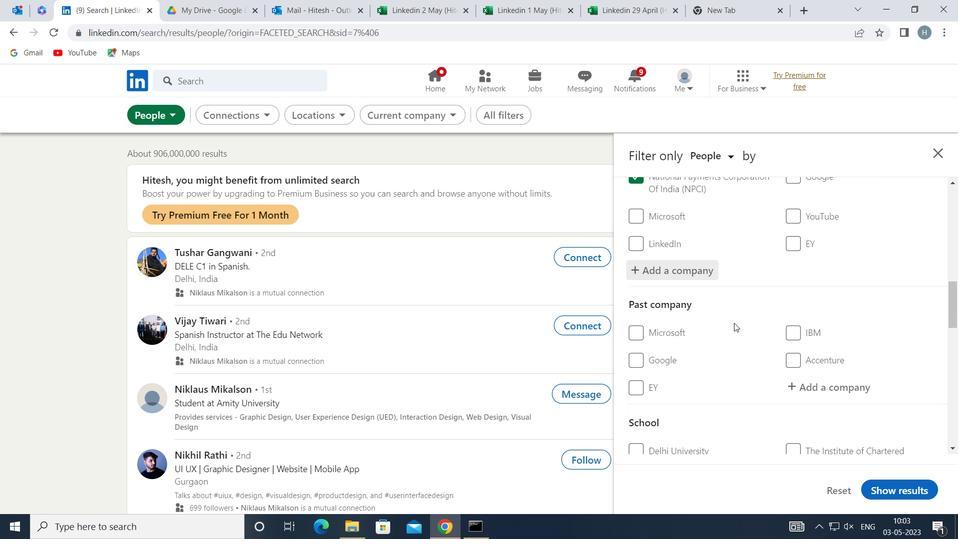
Action: Mouse scrolled (734, 322) with delta (0, 0)
Screenshot: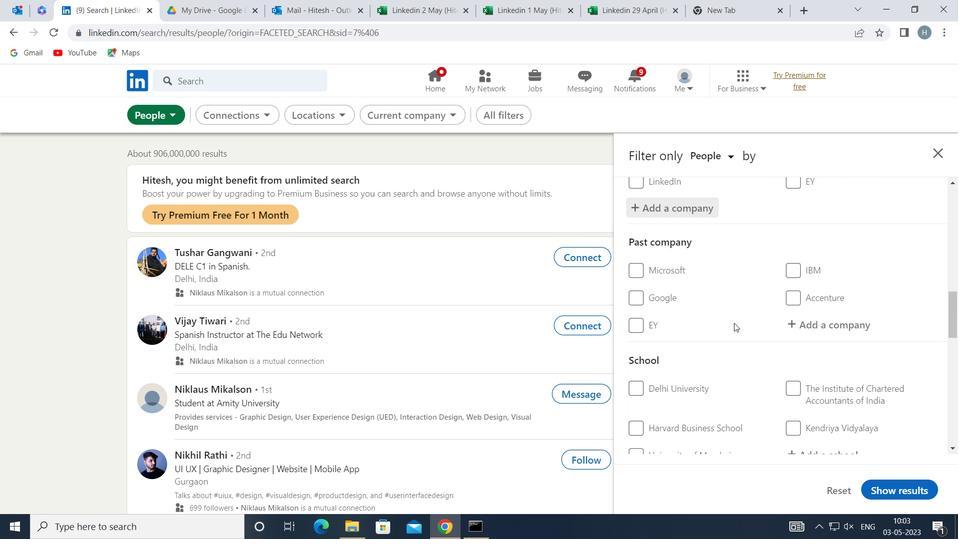 
Action: Mouse scrolled (734, 322) with delta (0, 0)
Screenshot: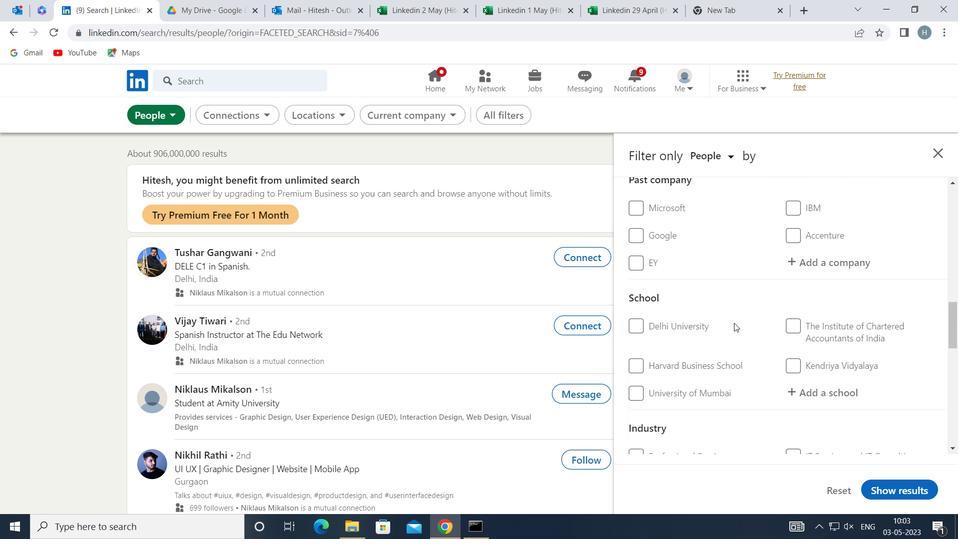 
Action: Mouse moved to (802, 330)
Screenshot: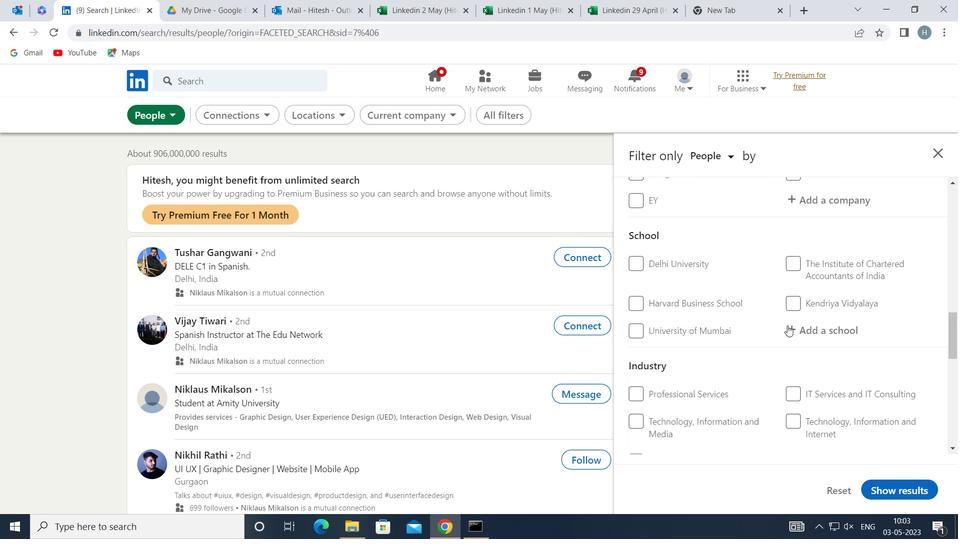 
Action: Mouse pressed left at (802, 330)
Screenshot: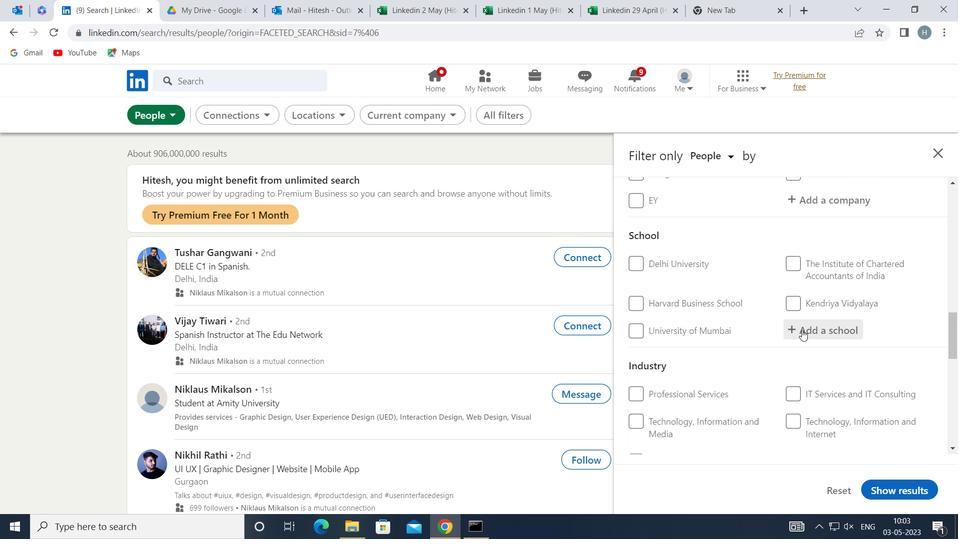 
Action: Key pressed <Key.shift><Key.shift><Key.shift>THE<Key.space><Key.shift>ARMY<Key.space><Key.shift>PUBLIC<Key.space>
Screenshot: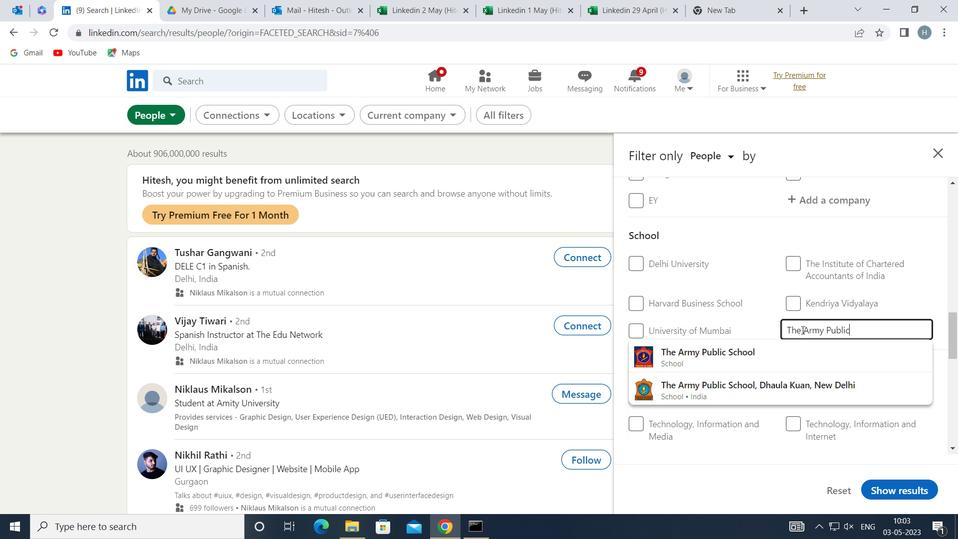 
Action: Mouse moved to (798, 376)
Screenshot: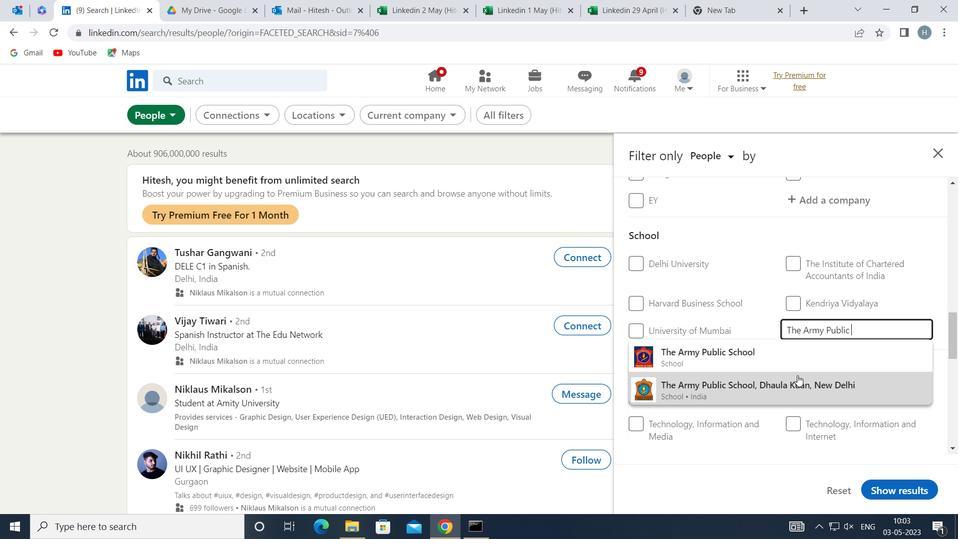 
Action: Mouse pressed left at (798, 376)
Screenshot: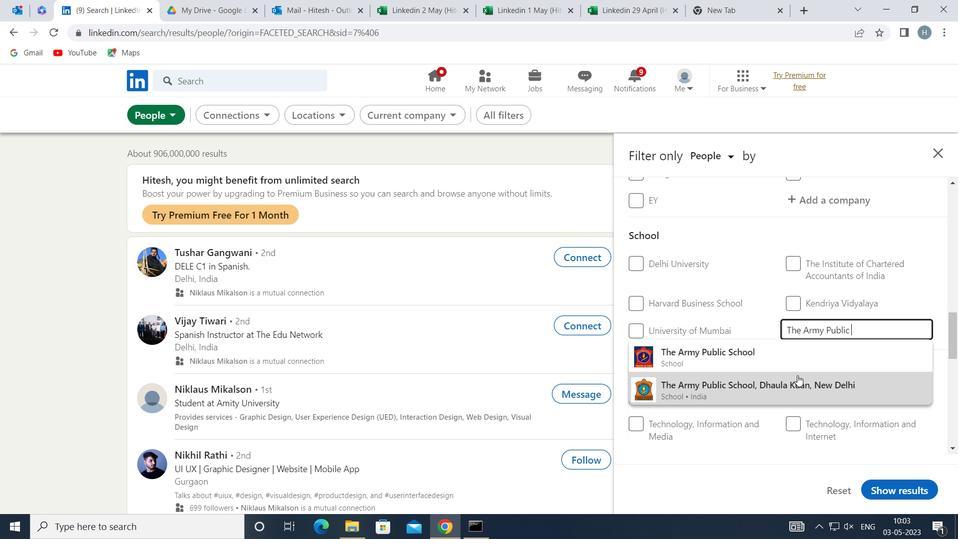 
Action: Mouse moved to (782, 328)
Screenshot: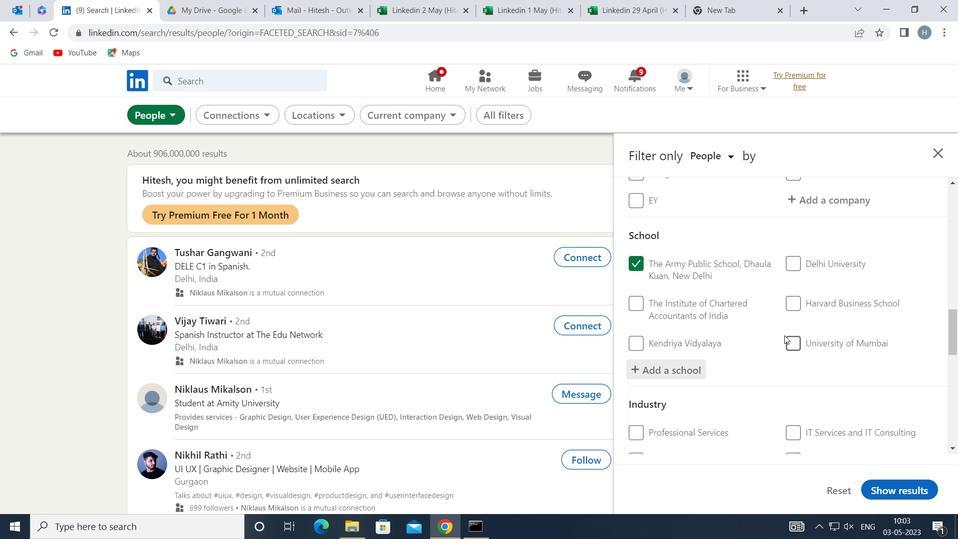 
Action: Mouse scrolled (782, 328) with delta (0, 0)
Screenshot: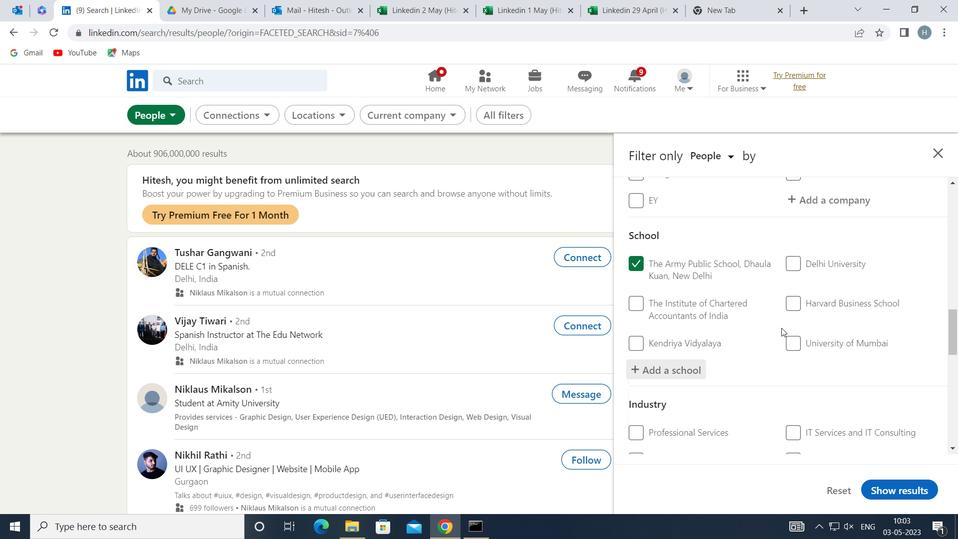 
Action: Mouse scrolled (782, 328) with delta (0, 0)
Screenshot: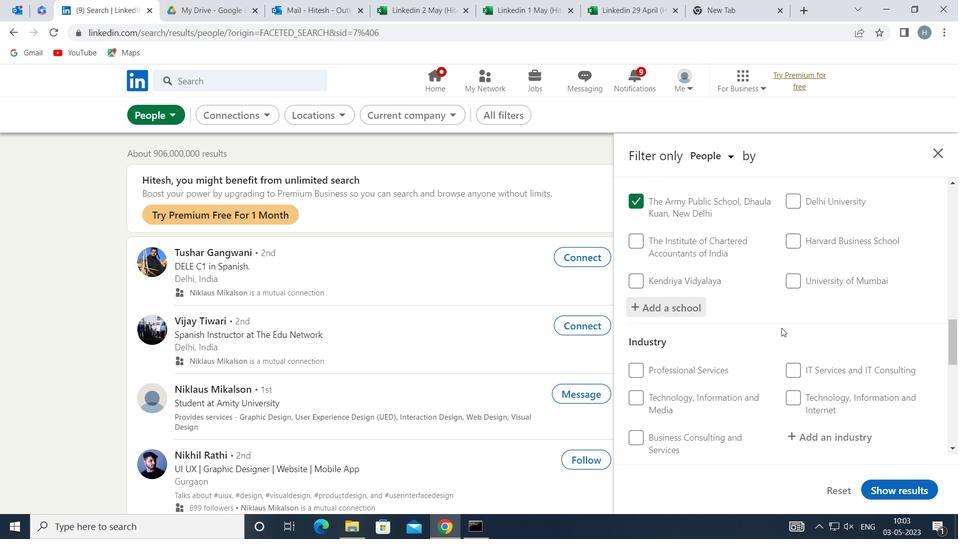 
Action: Mouse scrolled (782, 328) with delta (0, 0)
Screenshot: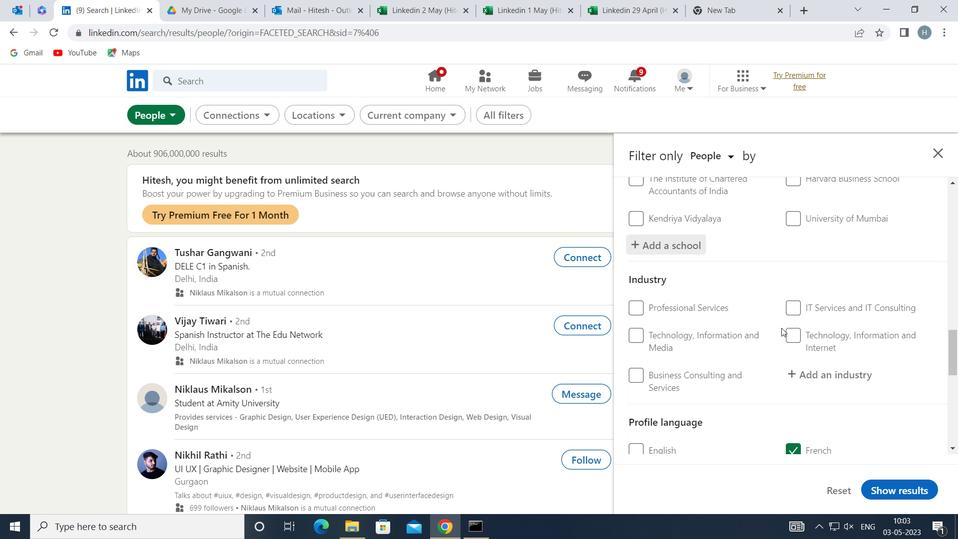 
Action: Mouse moved to (849, 317)
Screenshot: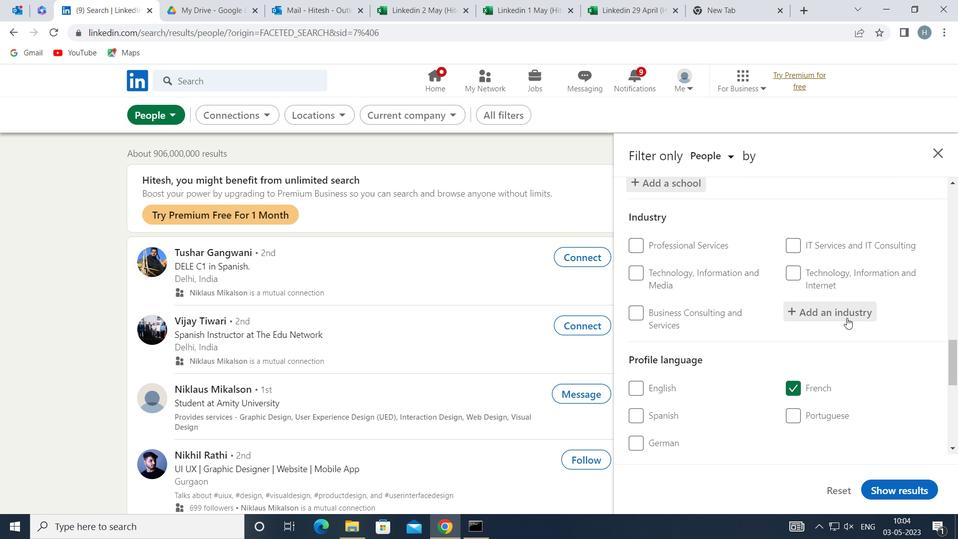 
Action: Mouse pressed left at (849, 317)
Screenshot: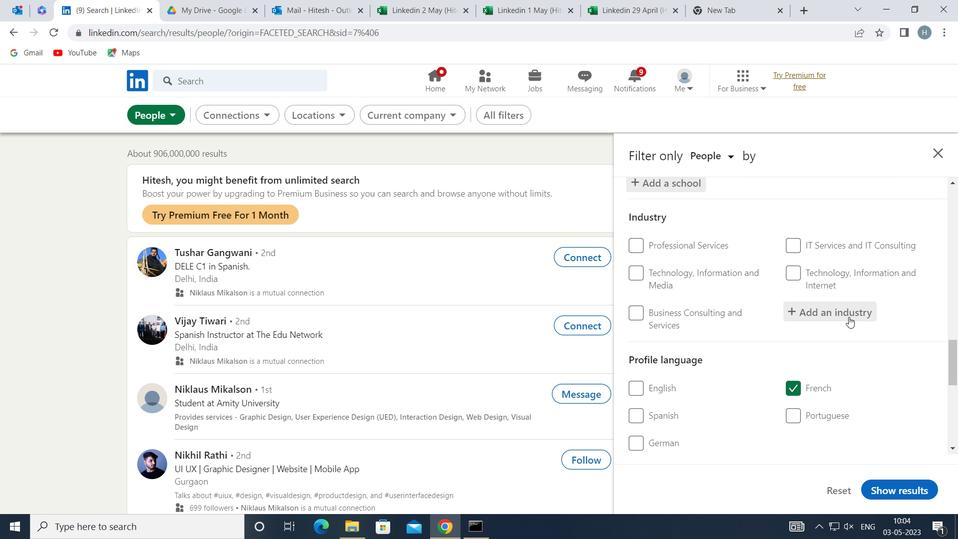 
Action: Mouse moved to (850, 315)
Screenshot: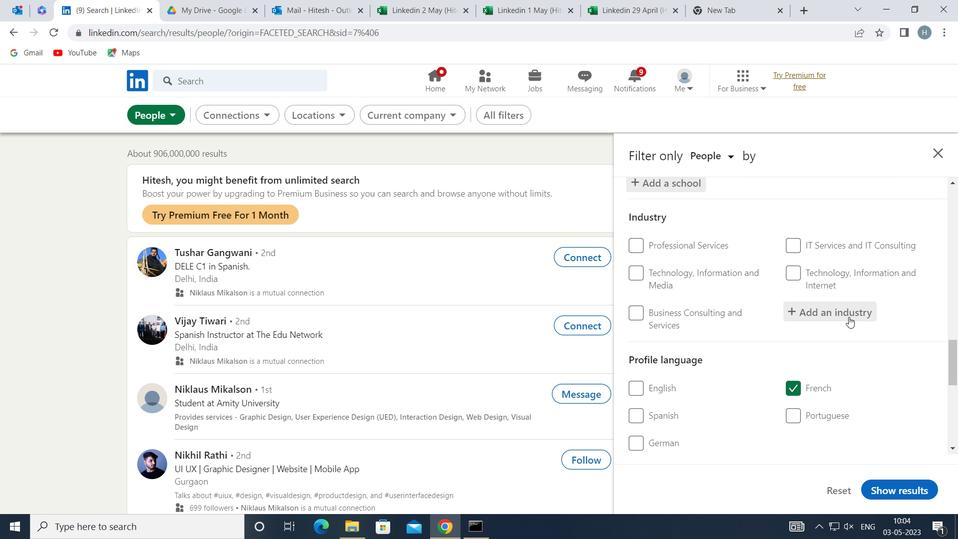 
Action: Key pressed <Key.shift>SOCIAL<Key.space><Key.shift>NETWORKING
Screenshot: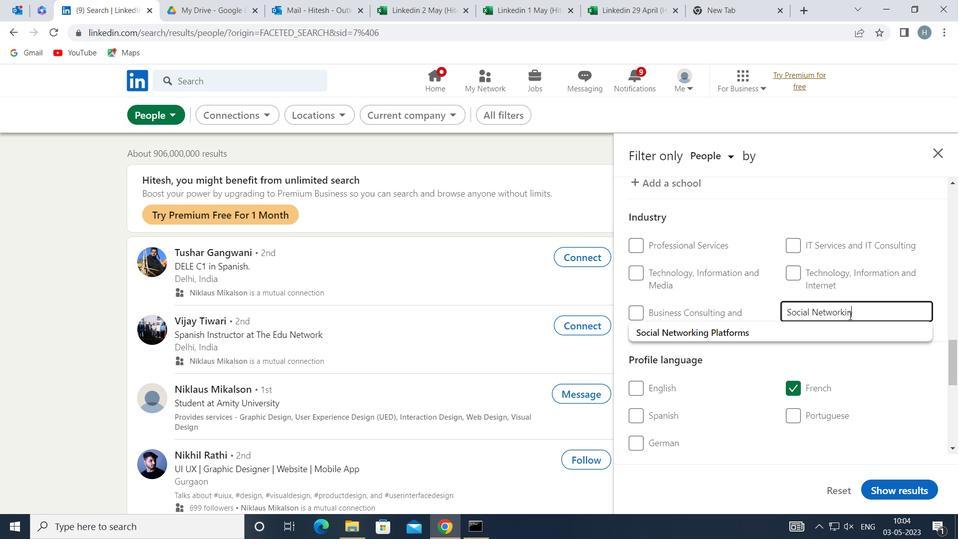 
Action: Mouse moved to (754, 334)
Screenshot: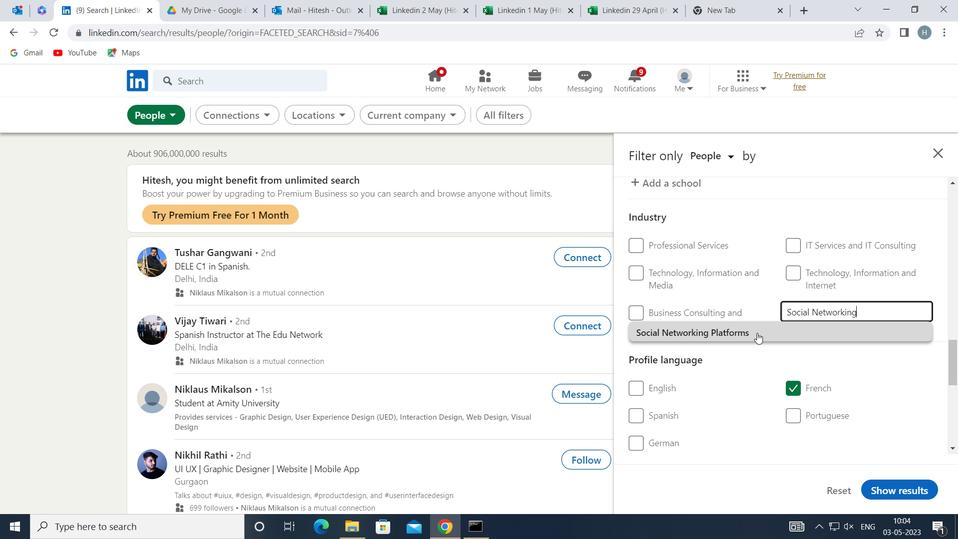 
Action: Mouse pressed left at (754, 334)
Screenshot: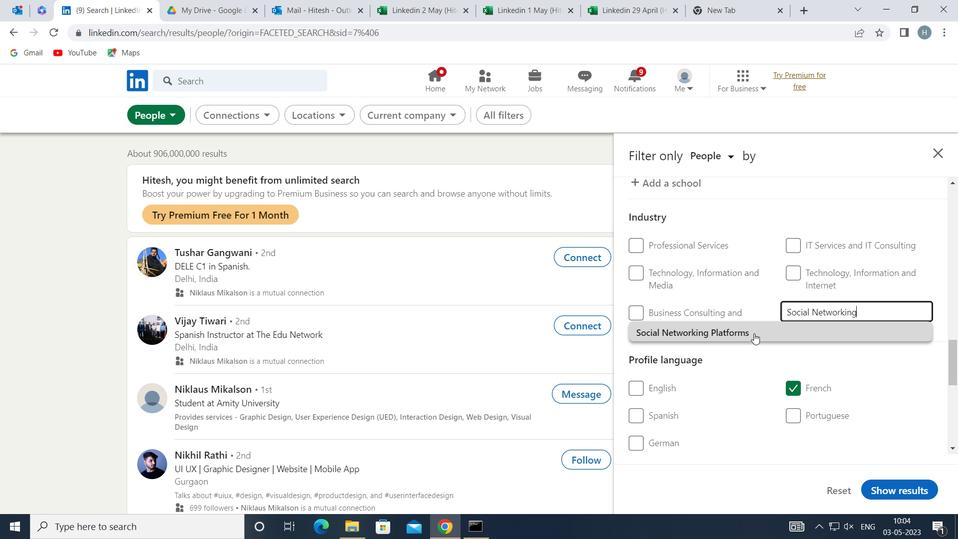 
Action: Mouse moved to (753, 332)
Screenshot: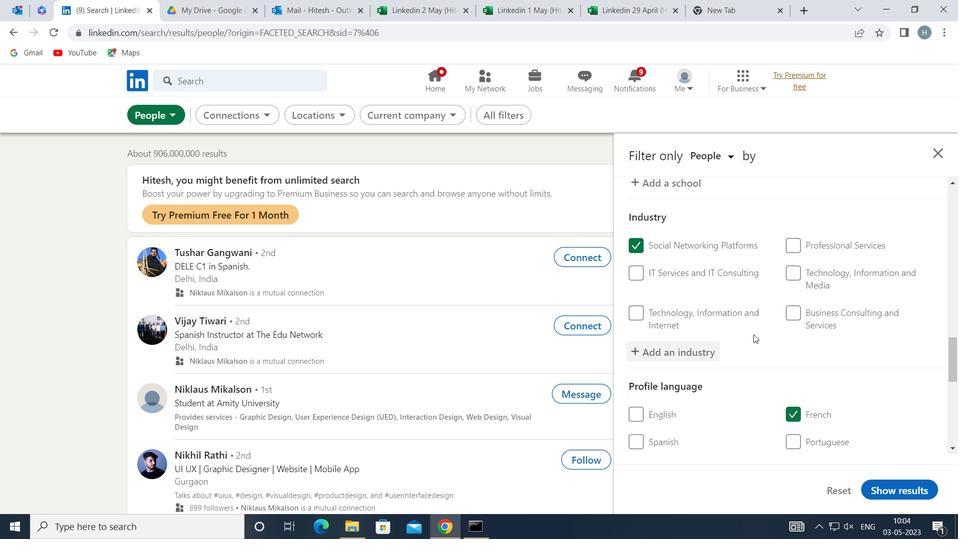 
Action: Mouse scrolled (753, 332) with delta (0, 0)
Screenshot: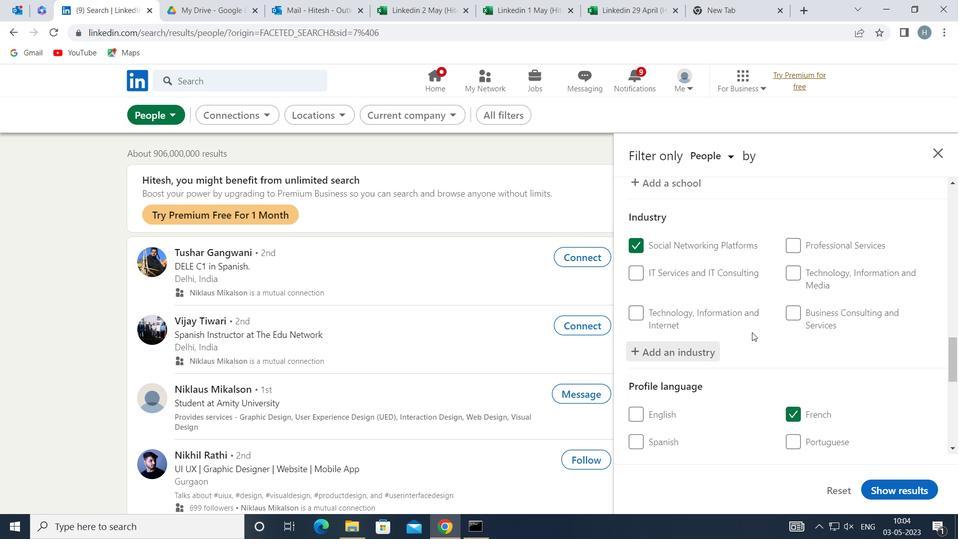 
Action: Mouse scrolled (753, 332) with delta (0, 0)
Screenshot: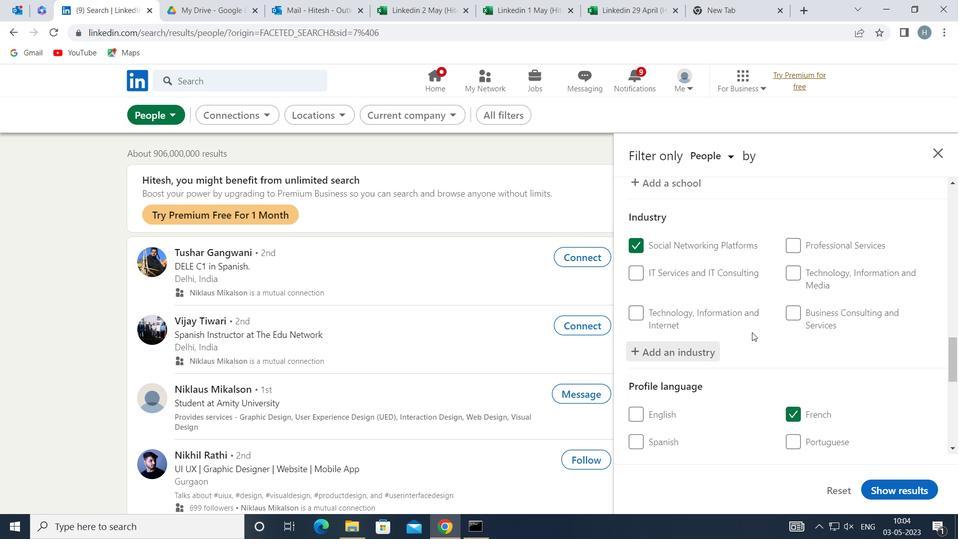 
Action: Mouse scrolled (753, 332) with delta (0, 0)
Screenshot: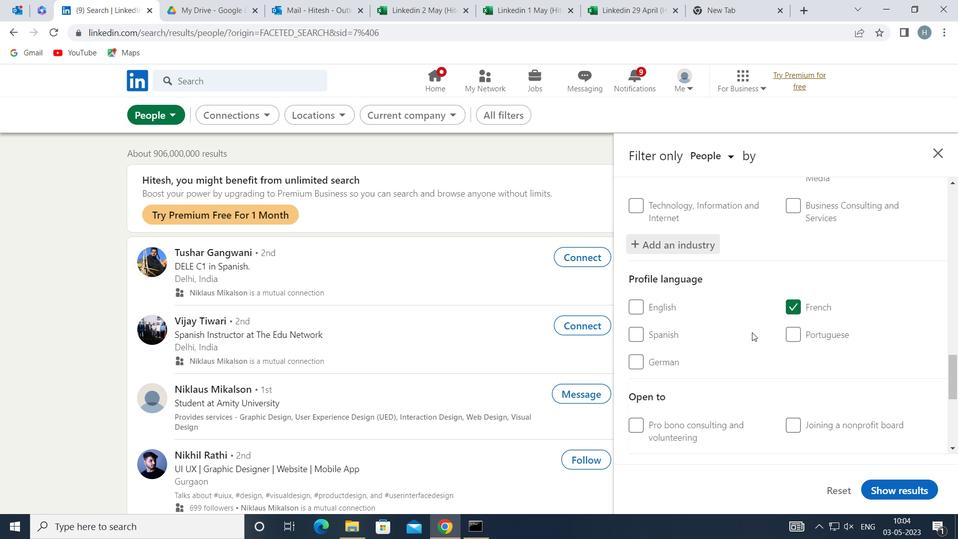 
Action: Mouse scrolled (753, 332) with delta (0, 0)
Screenshot: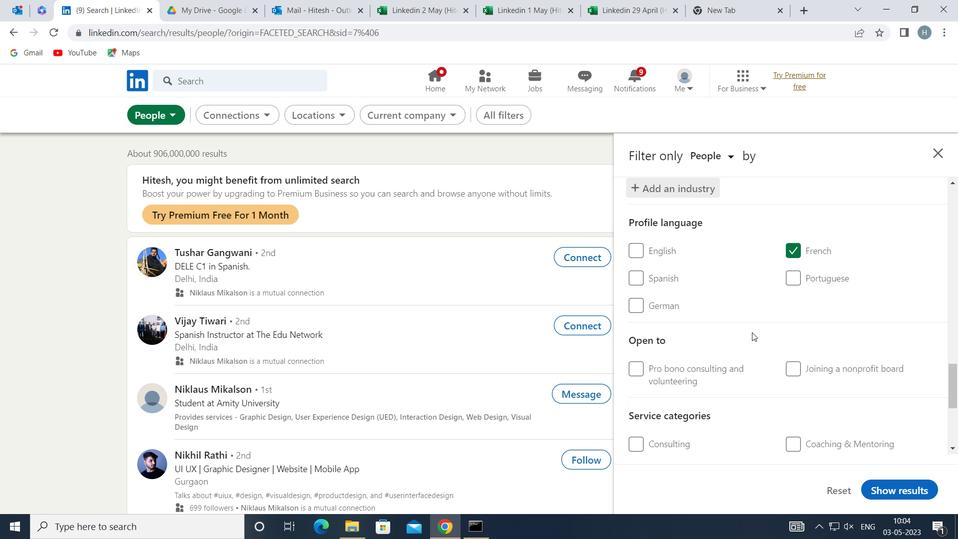 
Action: Mouse scrolled (753, 332) with delta (0, 0)
Screenshot: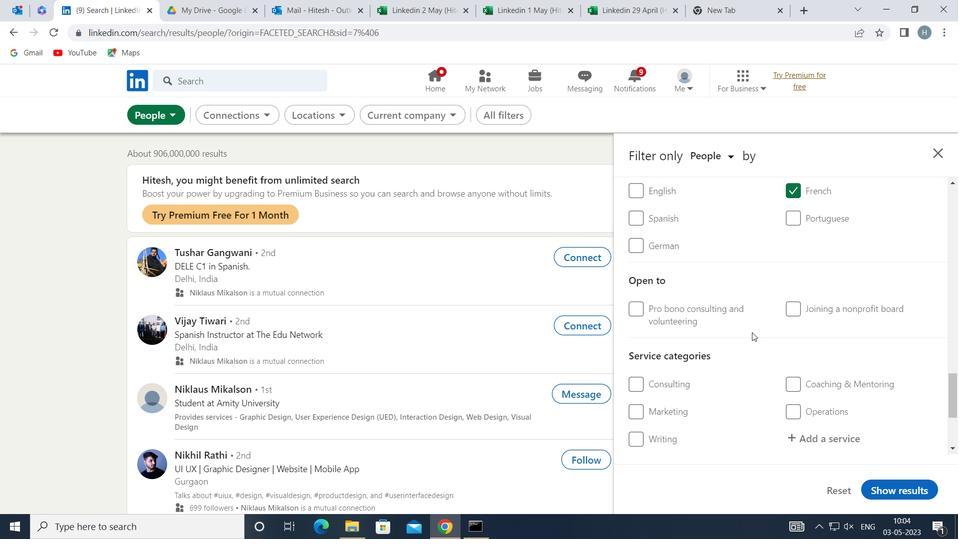 
Action: Mouse moved to (822, 346)
Screenshot: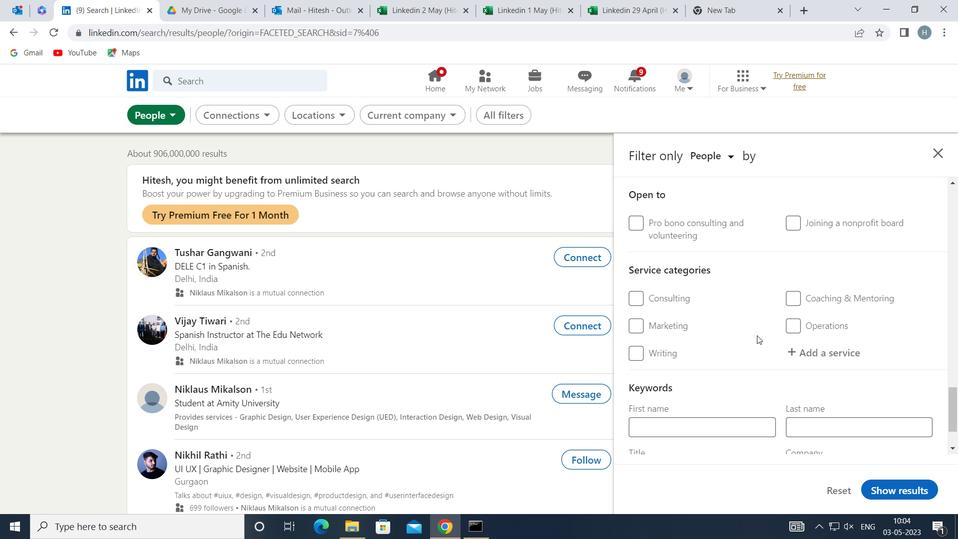 
Action: Mouse pressed left at (822, 346)
Screenshot: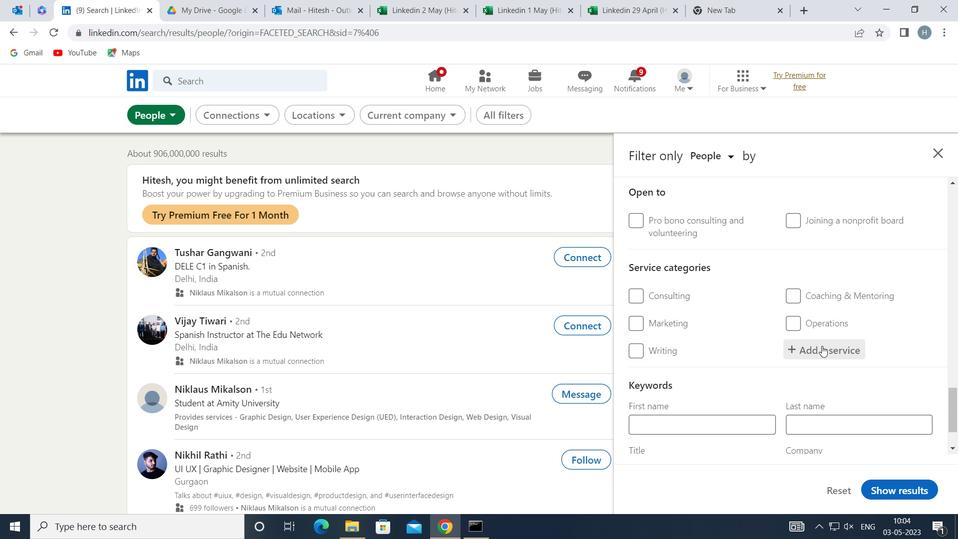 
Action: Mouse moved to (822, 346)
Screenshot: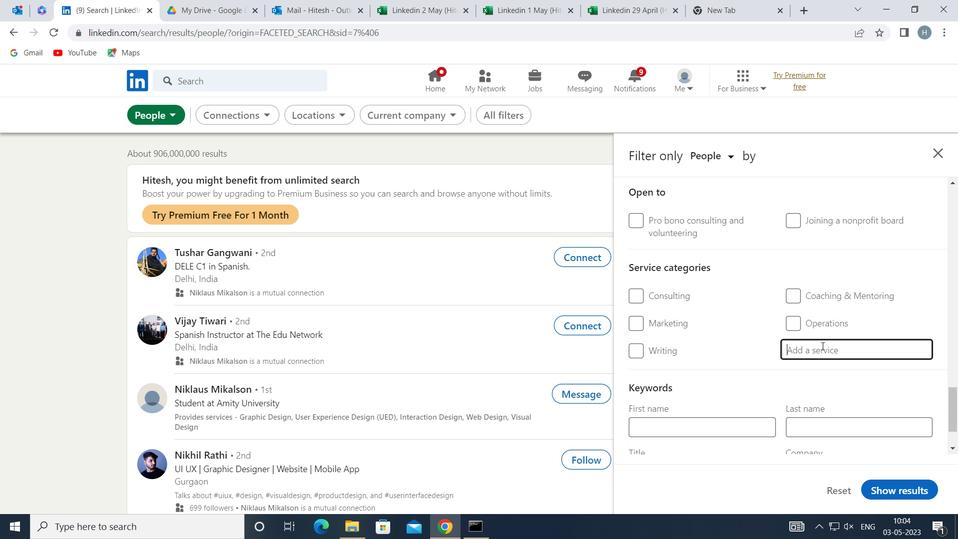 
Action: Key pressed <Key.shift><Key.shift><Key.shift><Key.shift><Key.shift><Key.shift><Key.shift><Key.shift>DUI
Screenshot: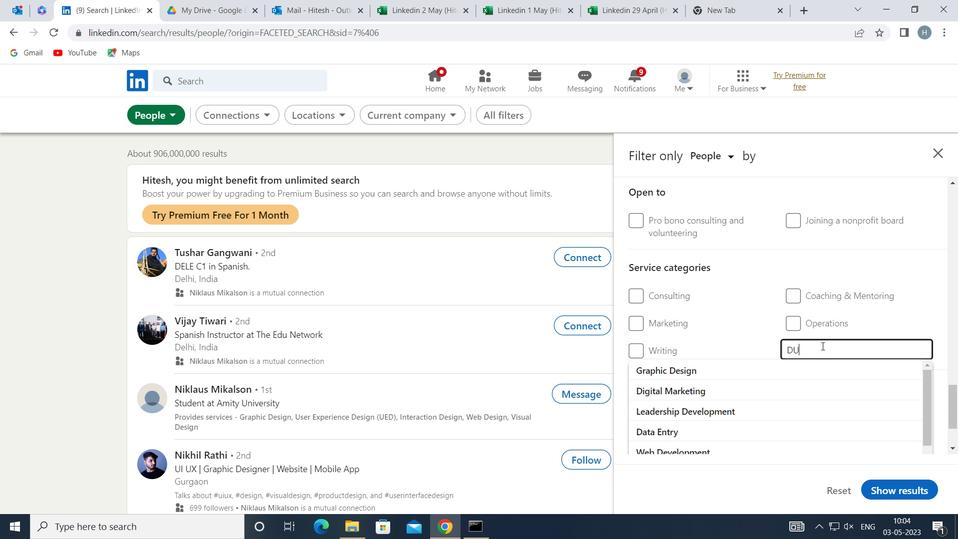 
Action: Mouse moved to (791, 366)
Screenshot: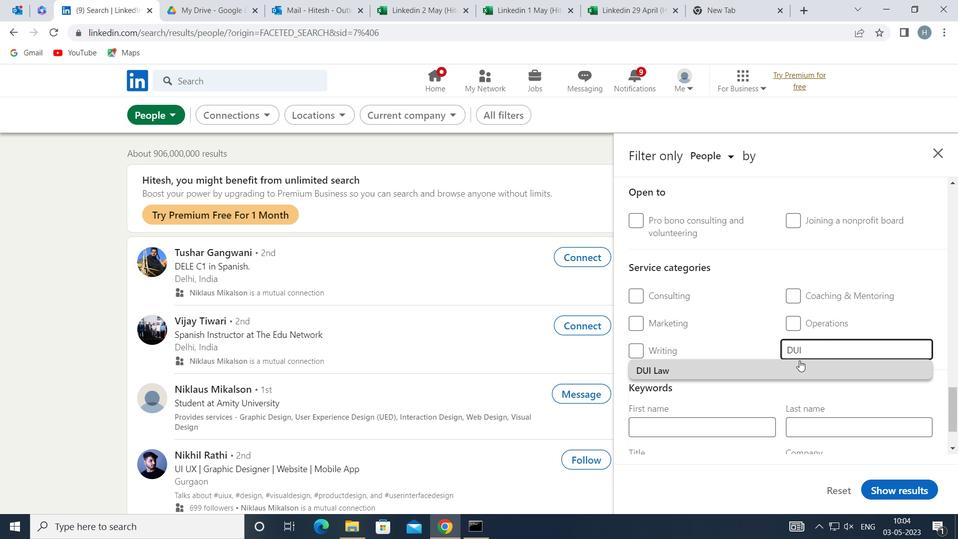 
Action: Mouse pressed left at (791, 366)
Screenshot: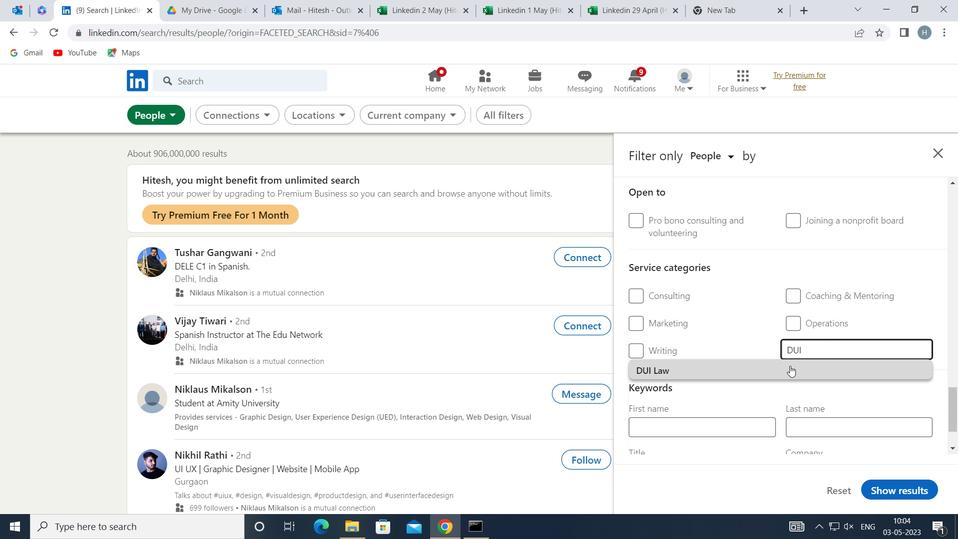 
Action: Mouse moved to (762, 366)
Screenshot: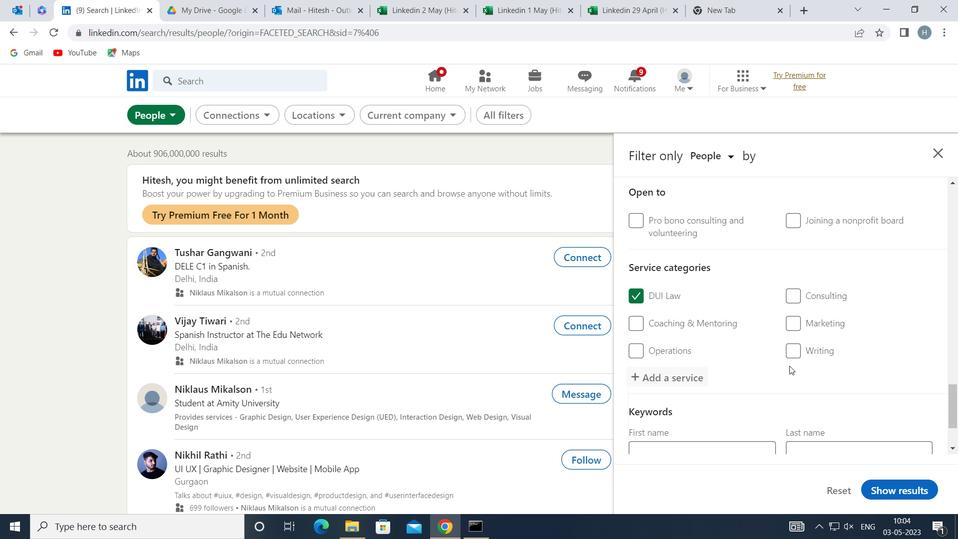 
Action: Mouse scrolled (762, 366) with delta (0, 0)
Screenshot: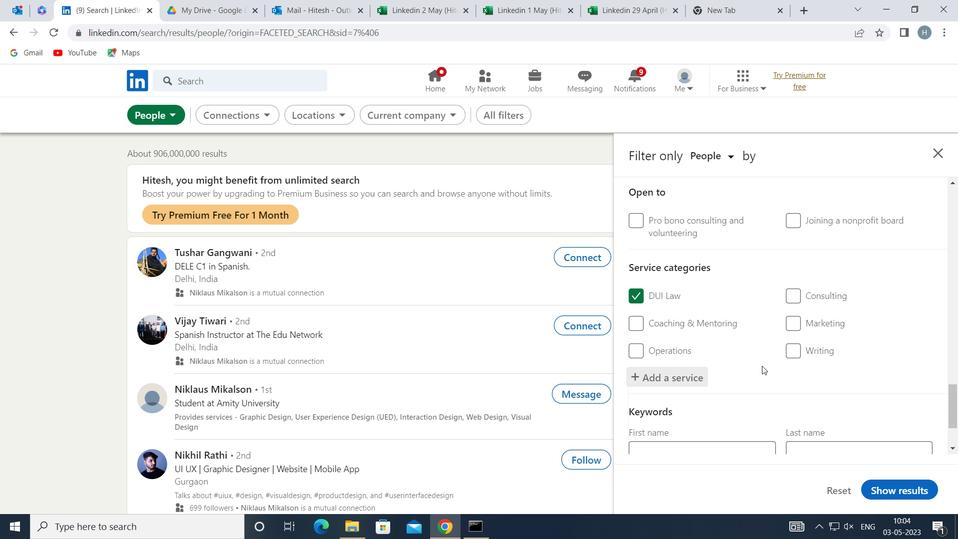 
Action: Mouse scrolled (762, 366) with delta (0, 0)
Screenshot: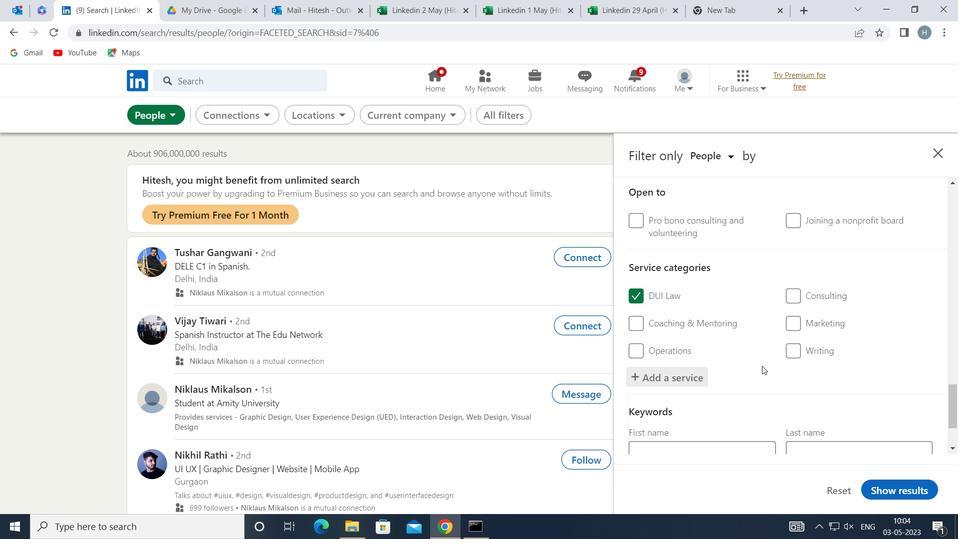 
Action: Mouse scrolled (762, 366) with delta (0, 0)
Screenshot: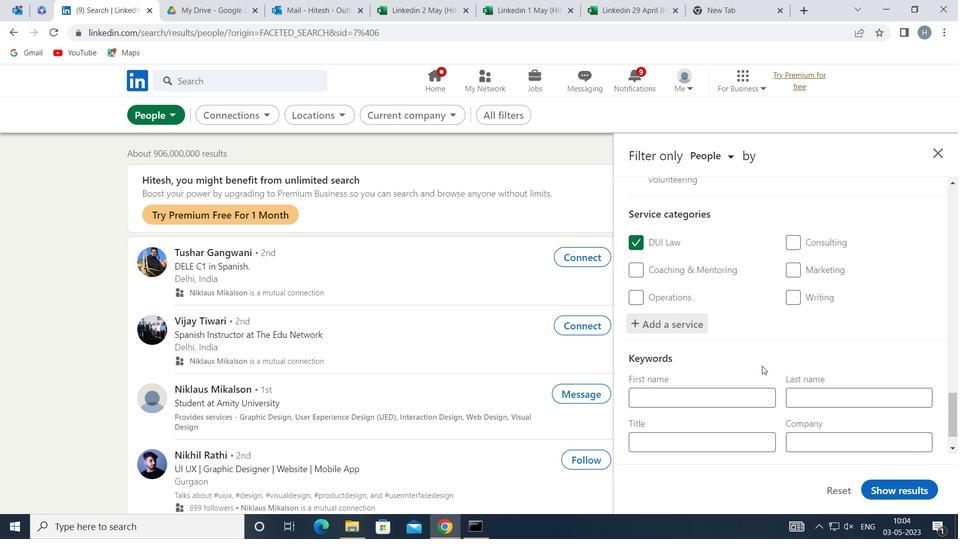
Action: Mouse scrolled (762, 366) with delta (0, 0)
Screenshot: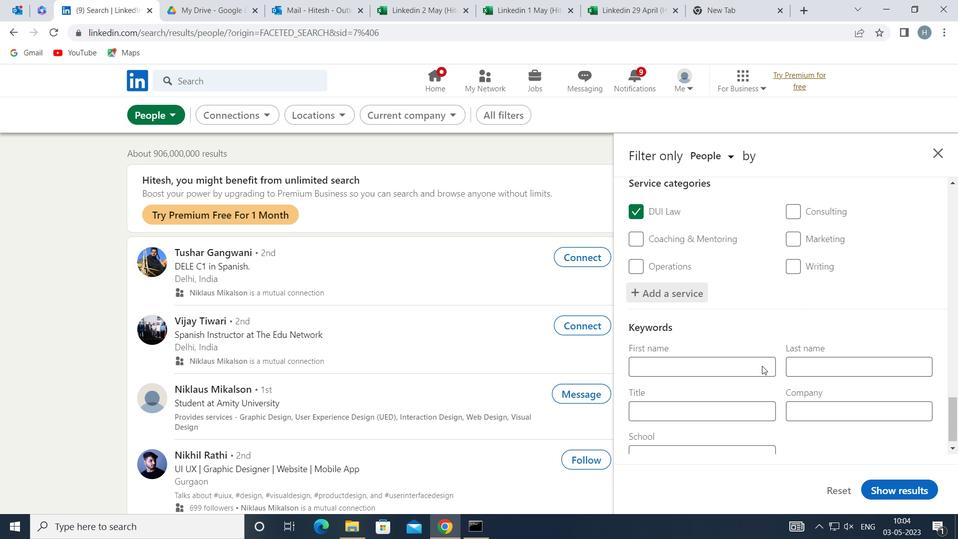 
Action: Mouse scrolled (762, 366) with delta (0, 0)
Screenshot: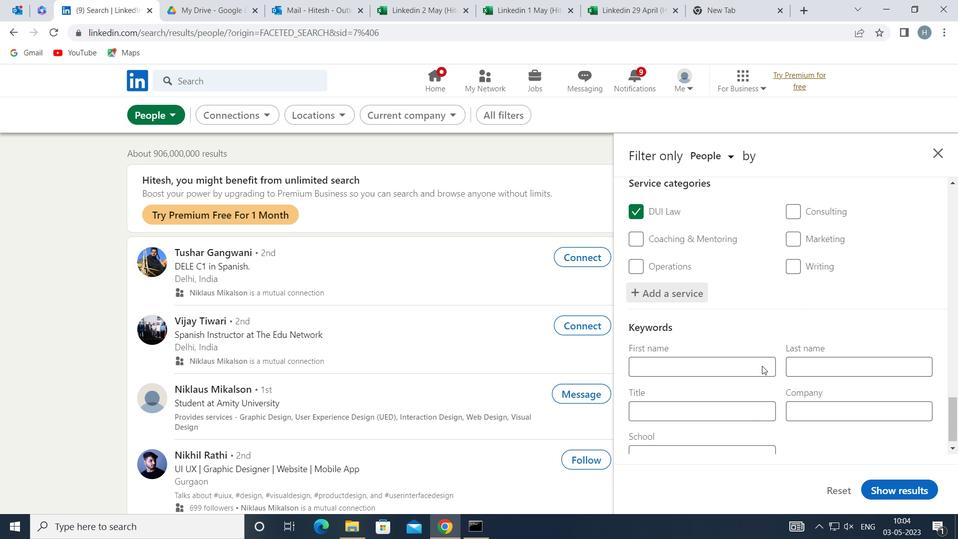 
Action: Mouse moved to (753, 394)
Screenshot: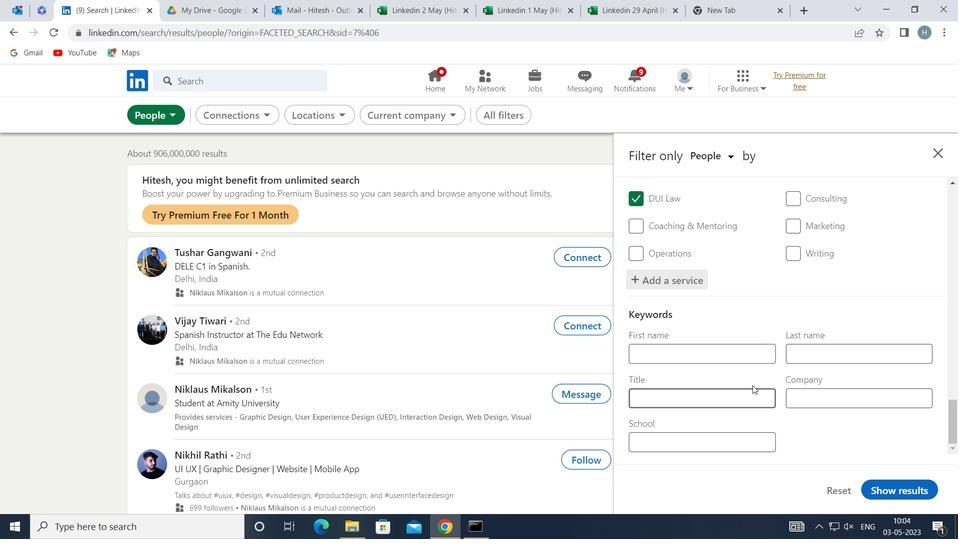 
Action: Mouse pressed left at (753, 394)
Screenshot: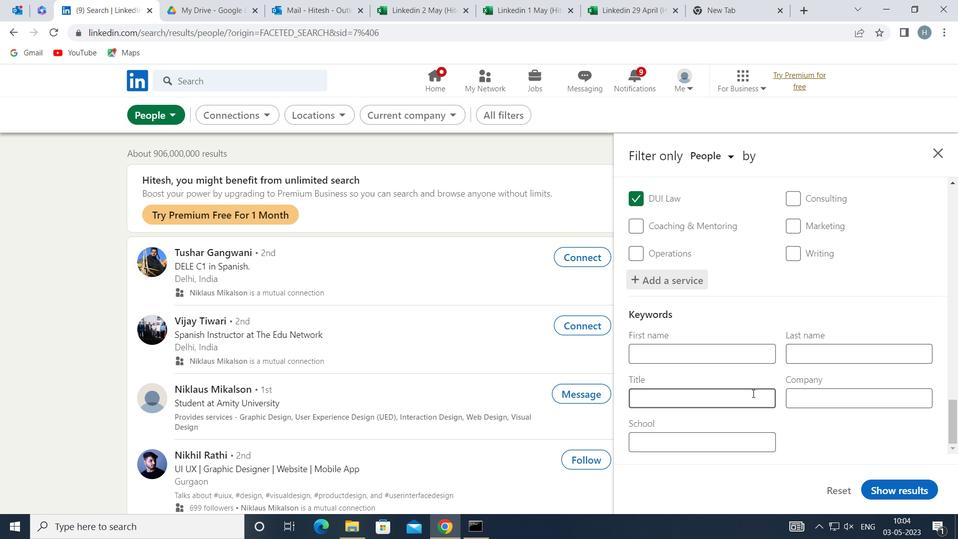 
Action: Mouse moved to (753, 393)
Screenshot: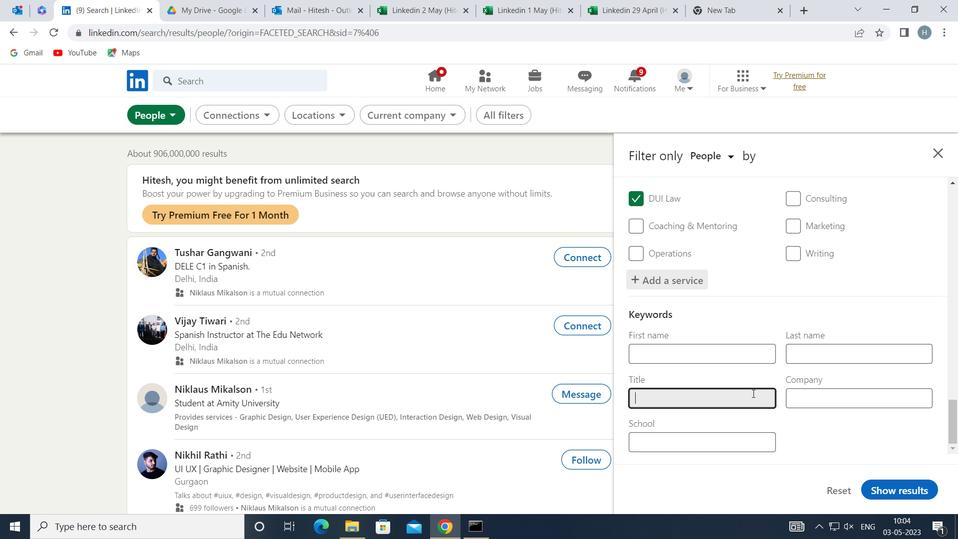 
Action: Key pressed <Key.shift>ADMINISTRATO
Screenshot: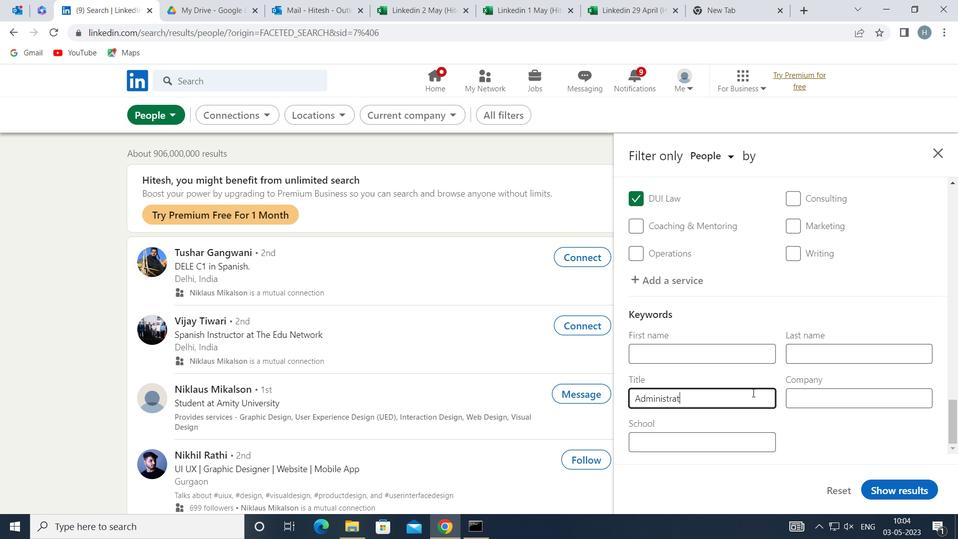 
Action: Mouse moved to (742, 392)
Screenshot: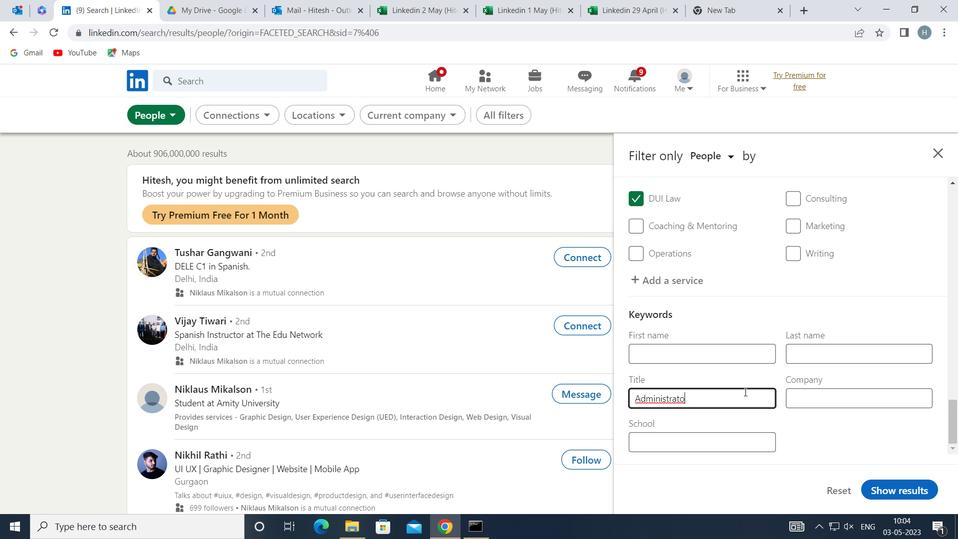 
Action: Key pressed R
Screenshot: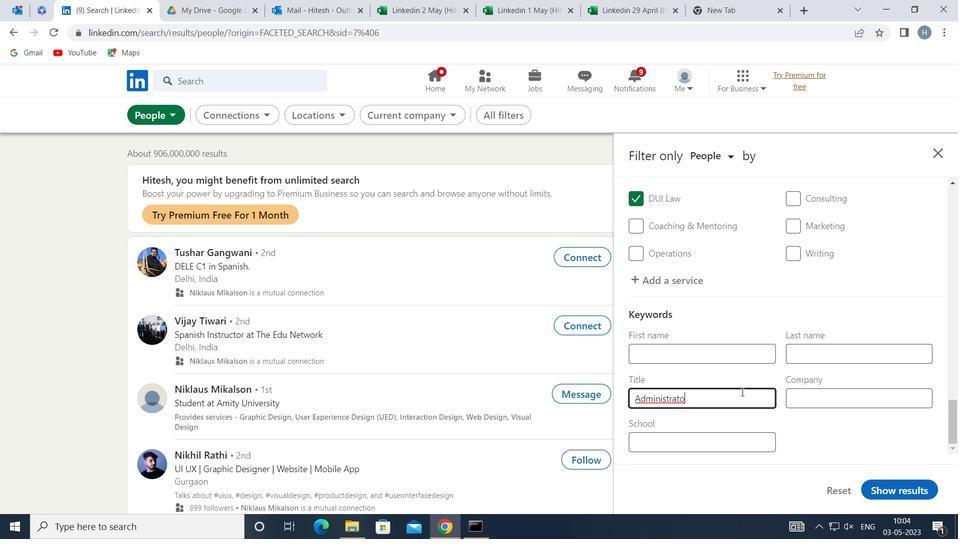
Action: Mouse moved to (914, 489)
Screenshot: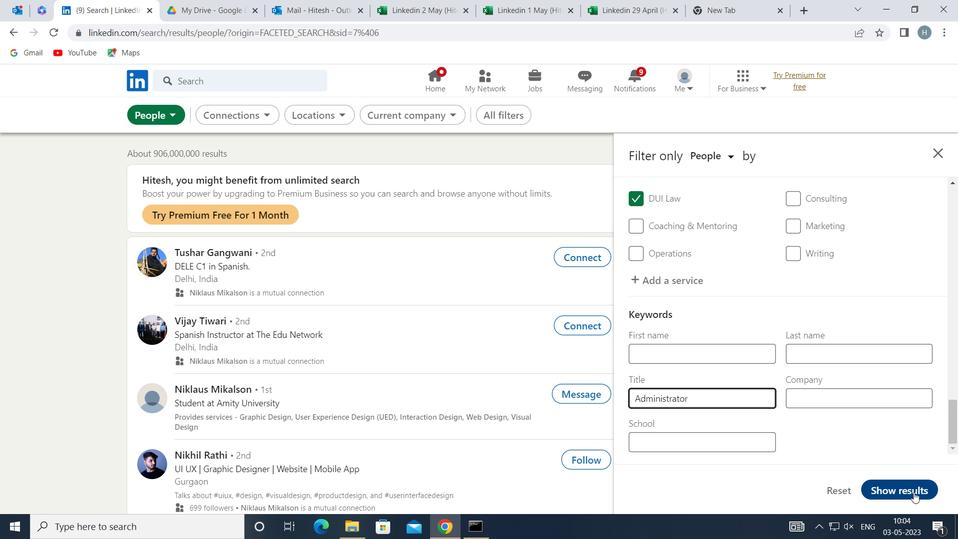 
Action: Mouse pressed left at (914, 489)
Screenshot: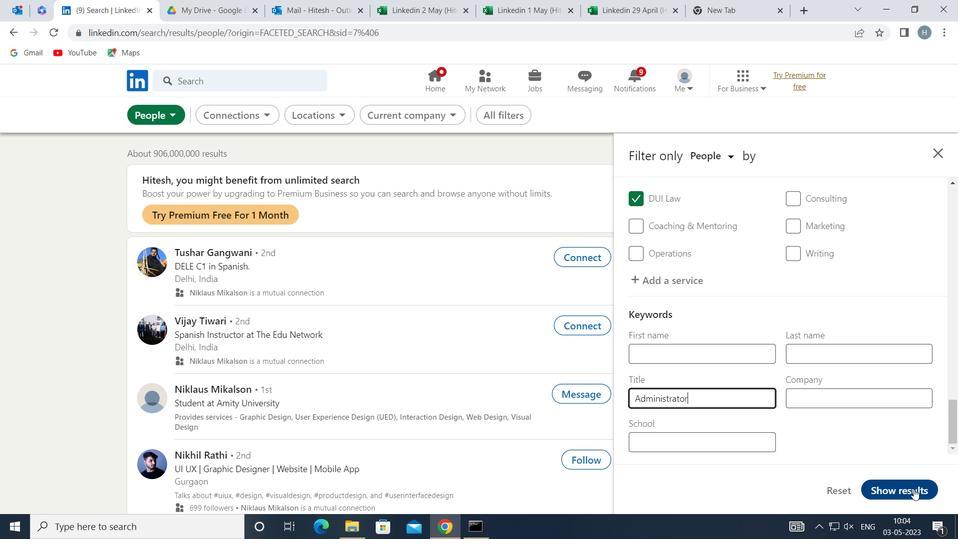 
Action: Mouse moved to (737, 350)
Screenshot: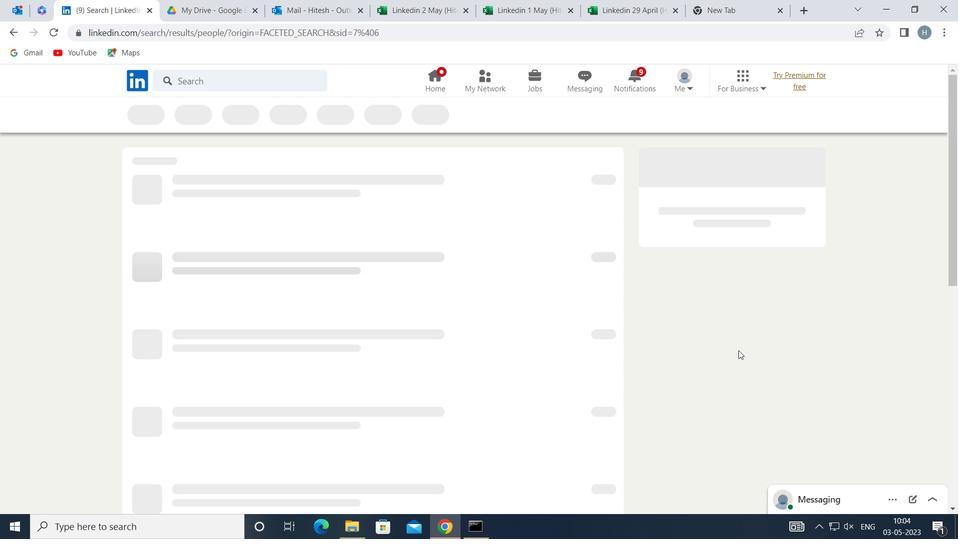 
